Task: Add an event with the title Casual Lunch Break: Guided Meditation and Wellness Workshop, date '2024/04/25', time 8:50 AM to 10:50 AM, logged in from the account softage.3@softage.netand send the event invitation to softage.4@softage.net and softage.2@softage.net. Set a reminder for the event 30 minutes before
Action: Mouse moved to (122, 118)
Screenshot: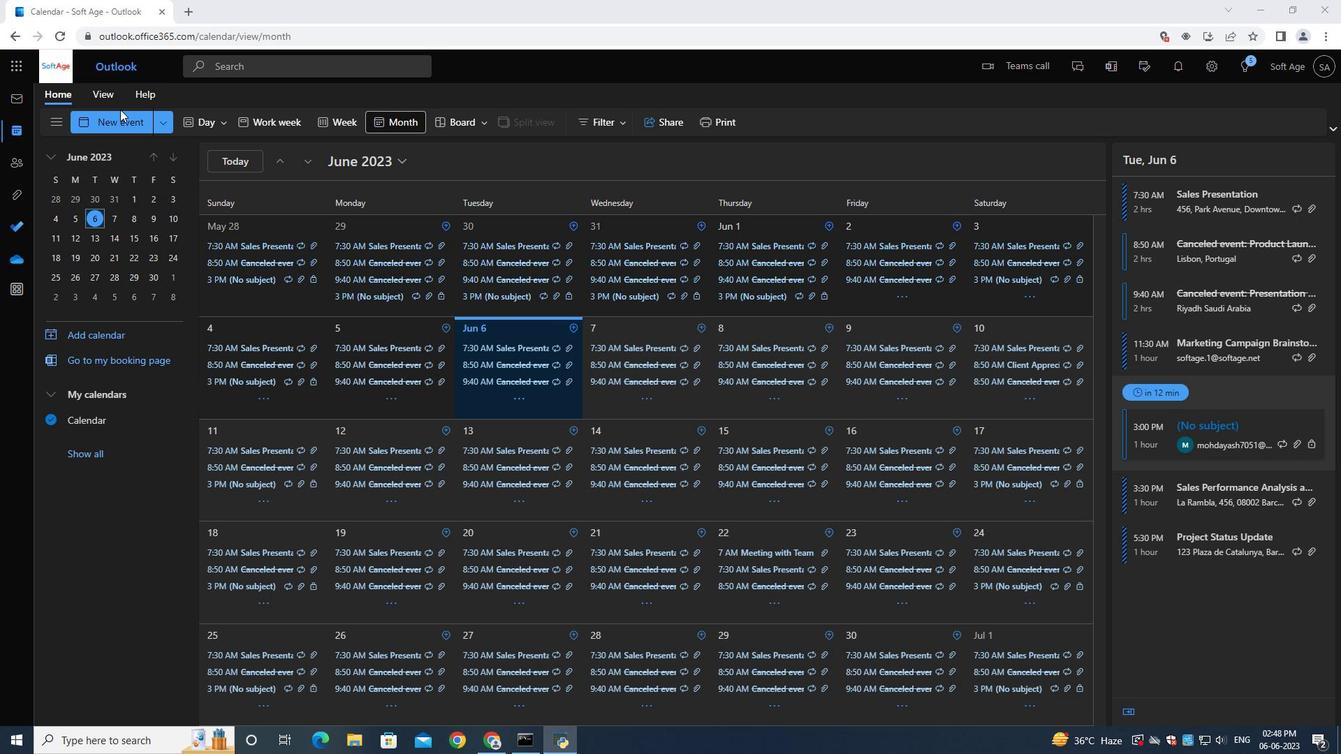 
Action: Mouse pressed left at (122, 118)
Screenshot: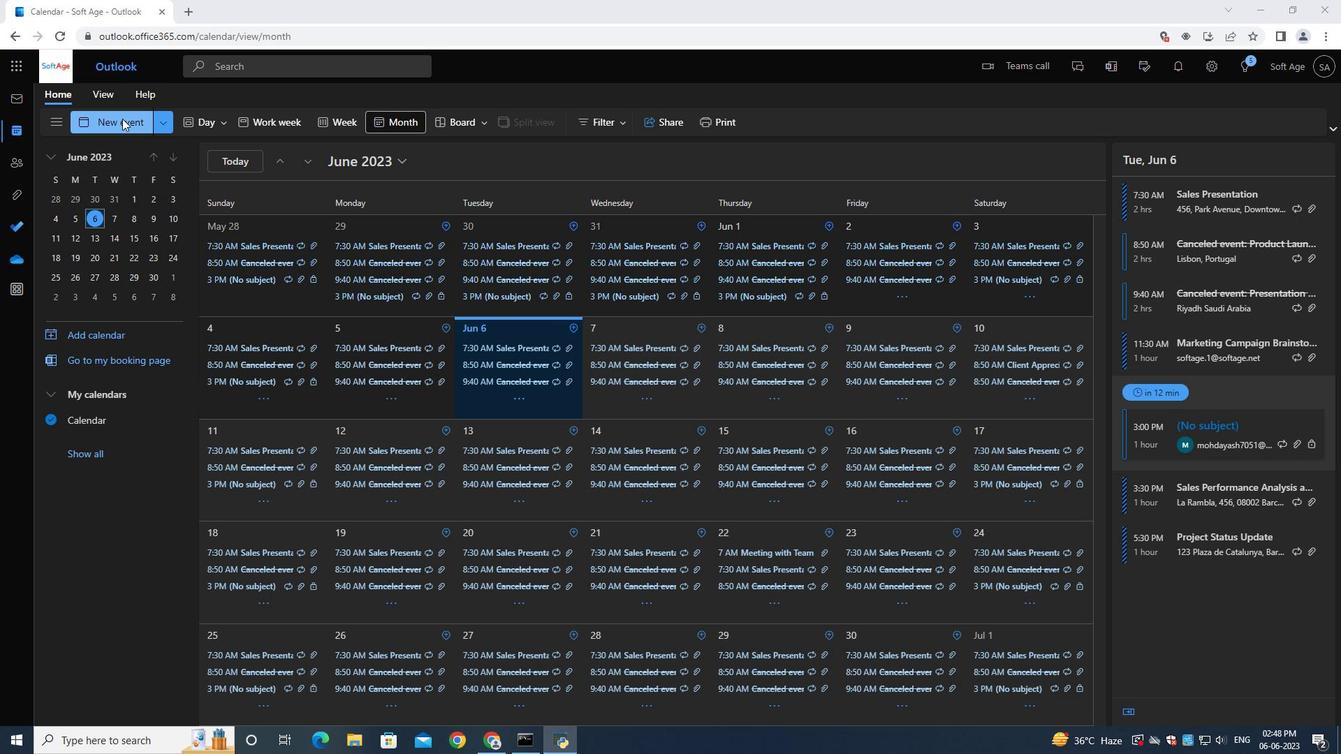 
Action: Mouse moved to (389, 219)
Screenshot: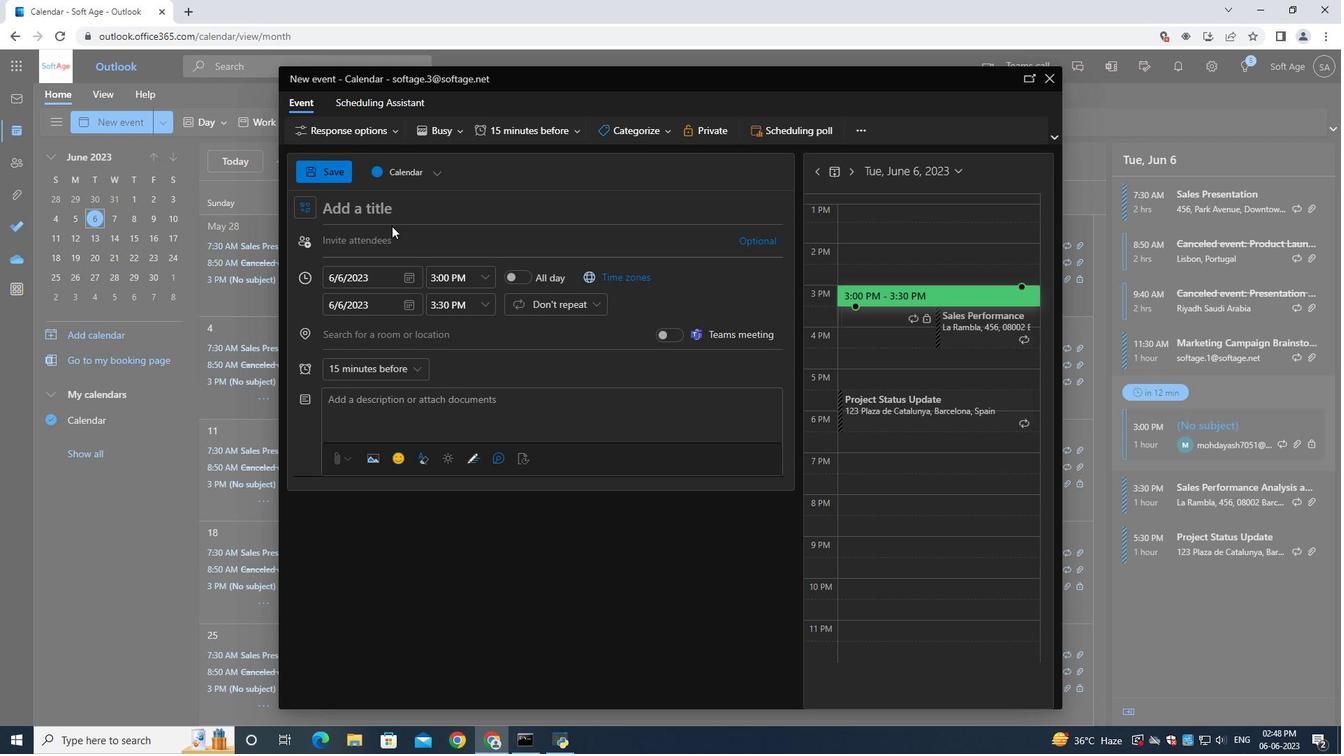 
Action: Mouse pressed left at (389, 219)
Screenshot: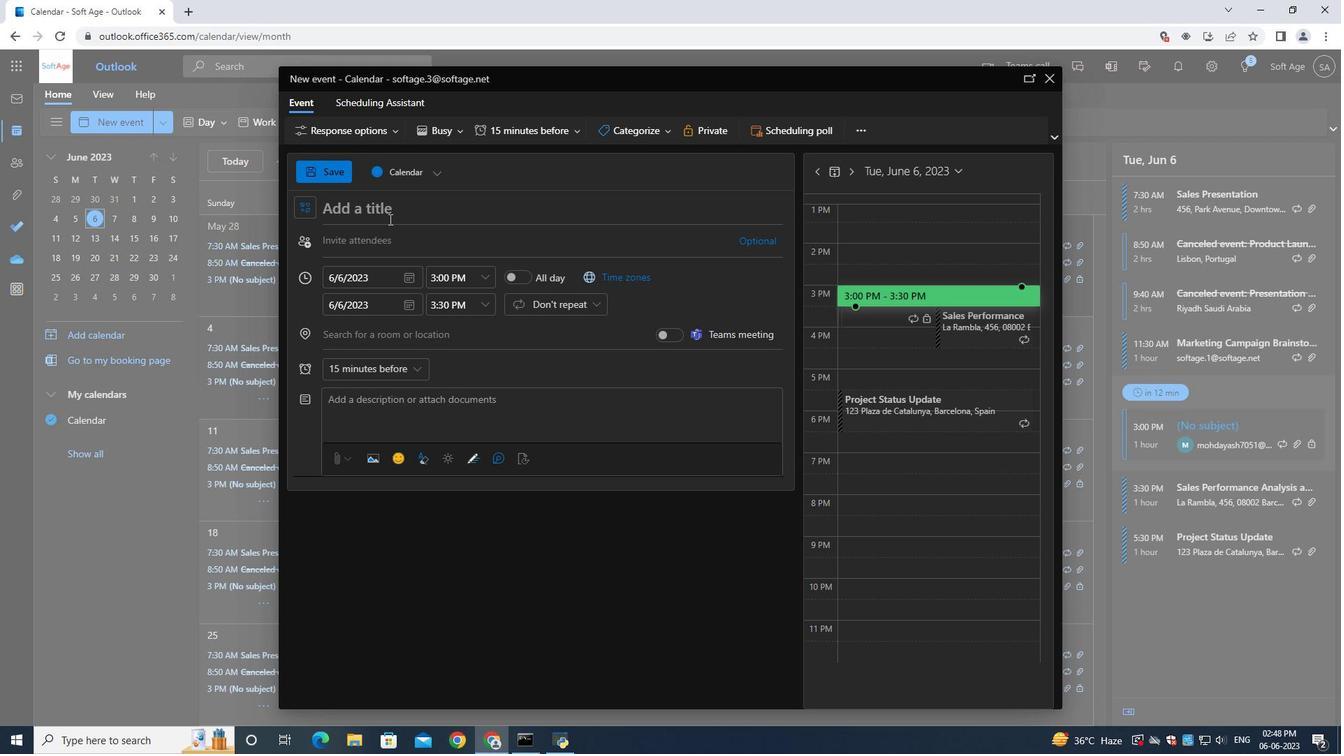 
Action: Mouse moved to (389, 219)
Screenshot: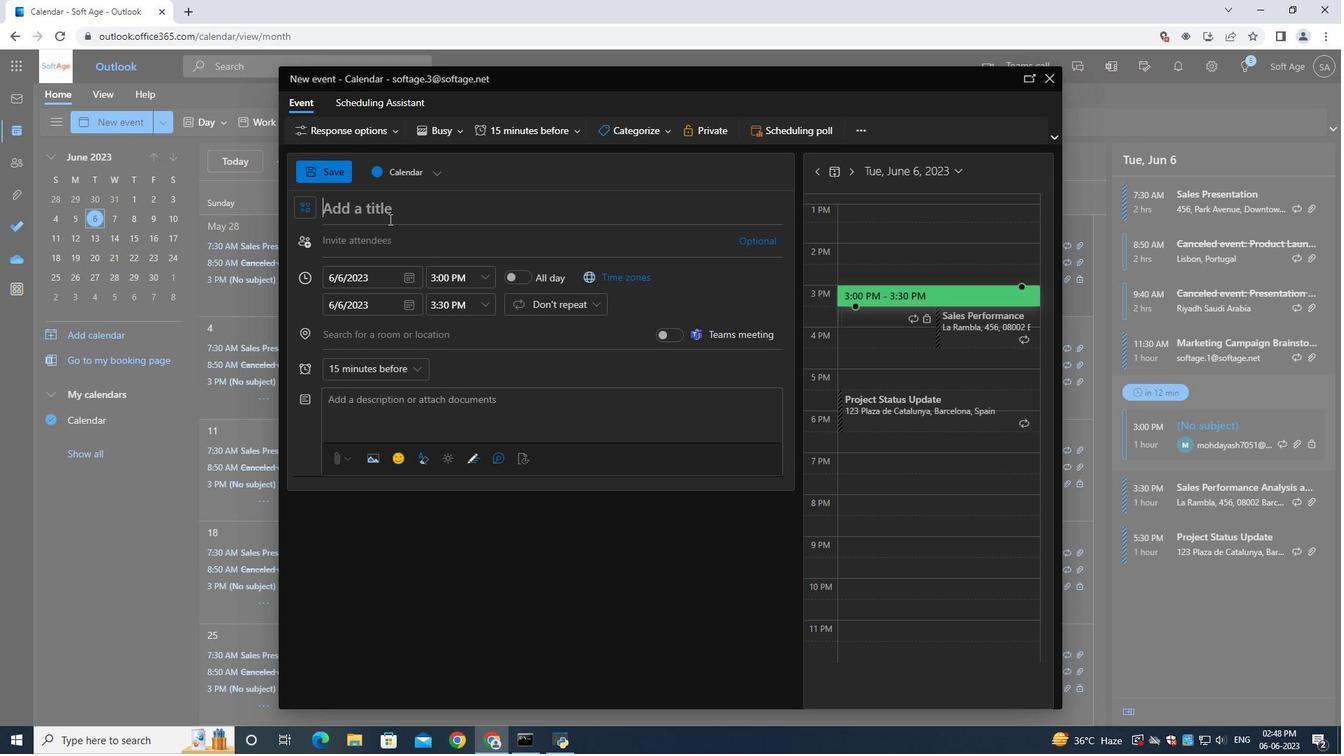 
Action: Key pressed <Key.shift><Key.shift>Casual<Key.space><Key.shift><Key.shift><Key.shift><Key.shift>Lunch<Key.space><Key.shift><Key.shift><Key.shift><Key.shift><Key.shift><Key.shift><Key.shift>Break<Key.shift_r>:<Key.space><Key.shift>Guided<Key.space><Key.shift>Meditation<Key.space>and<Key.space><Key.shift>Wellness<Key.space><Key.shift>Workshop
Screenshot: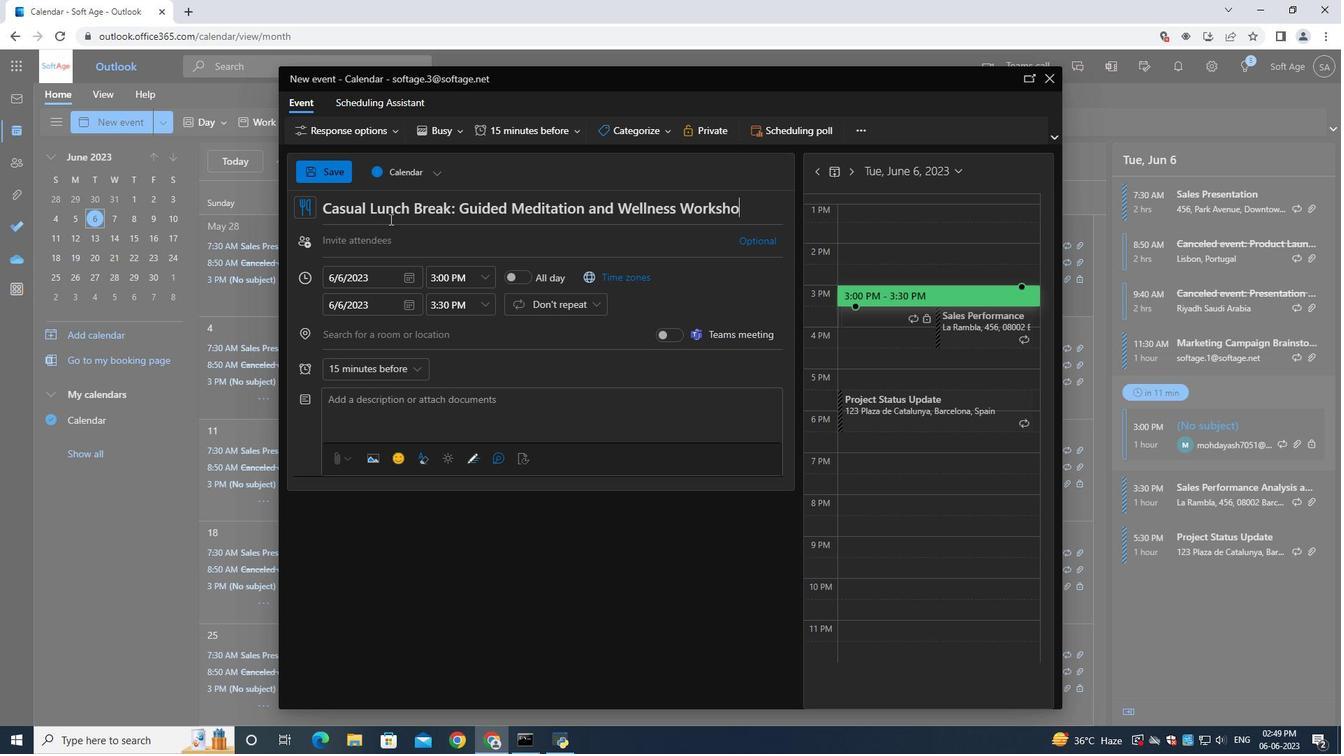 
Action: Mouse moved to (409, 280)
Screenshot: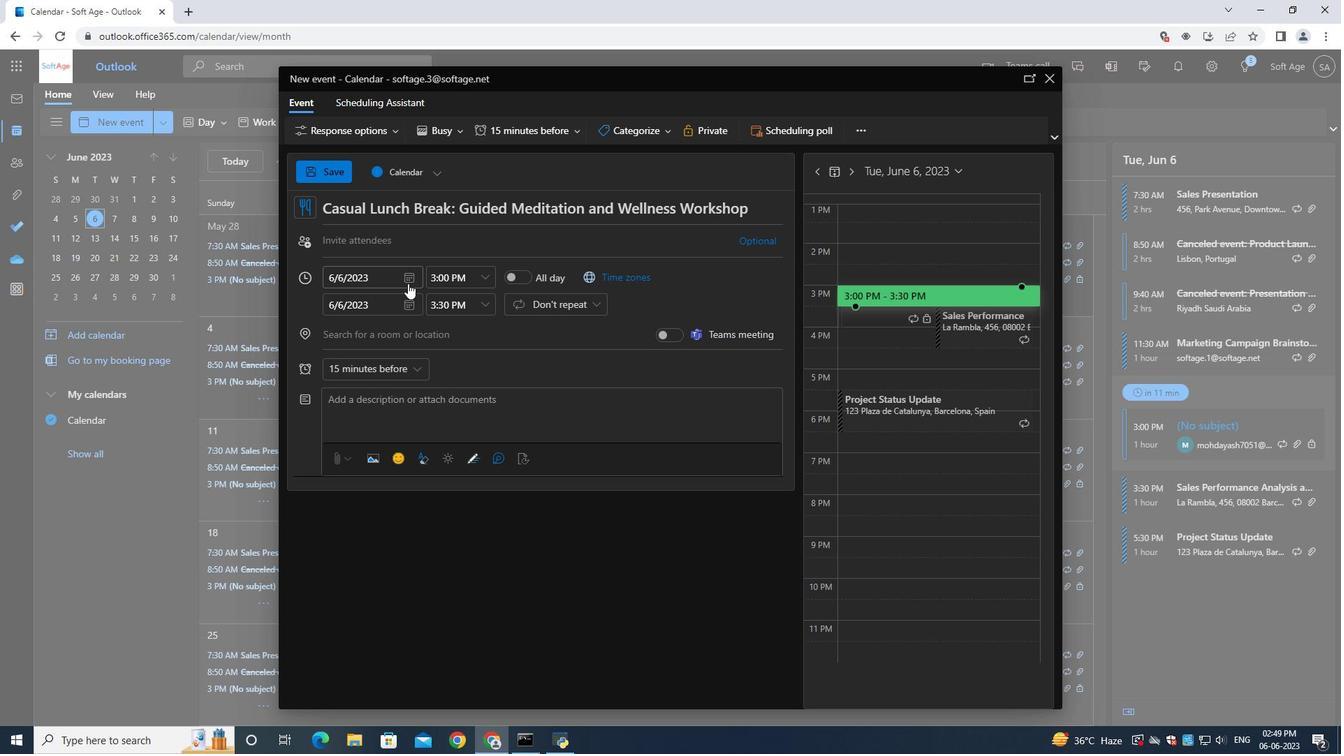 
Action: Mouse pressed left at (409, 280)
Screenshot: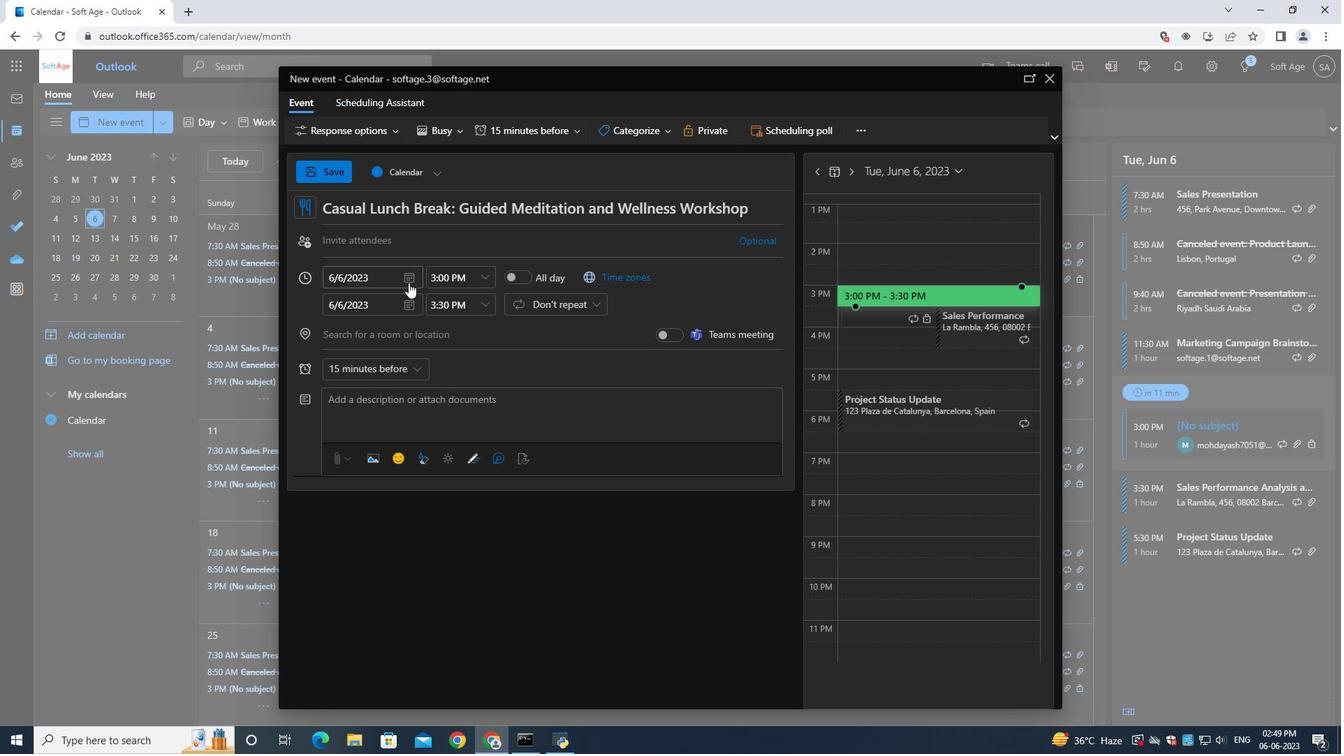 
Action: Mouse moved to (452, 309)
Screenshot: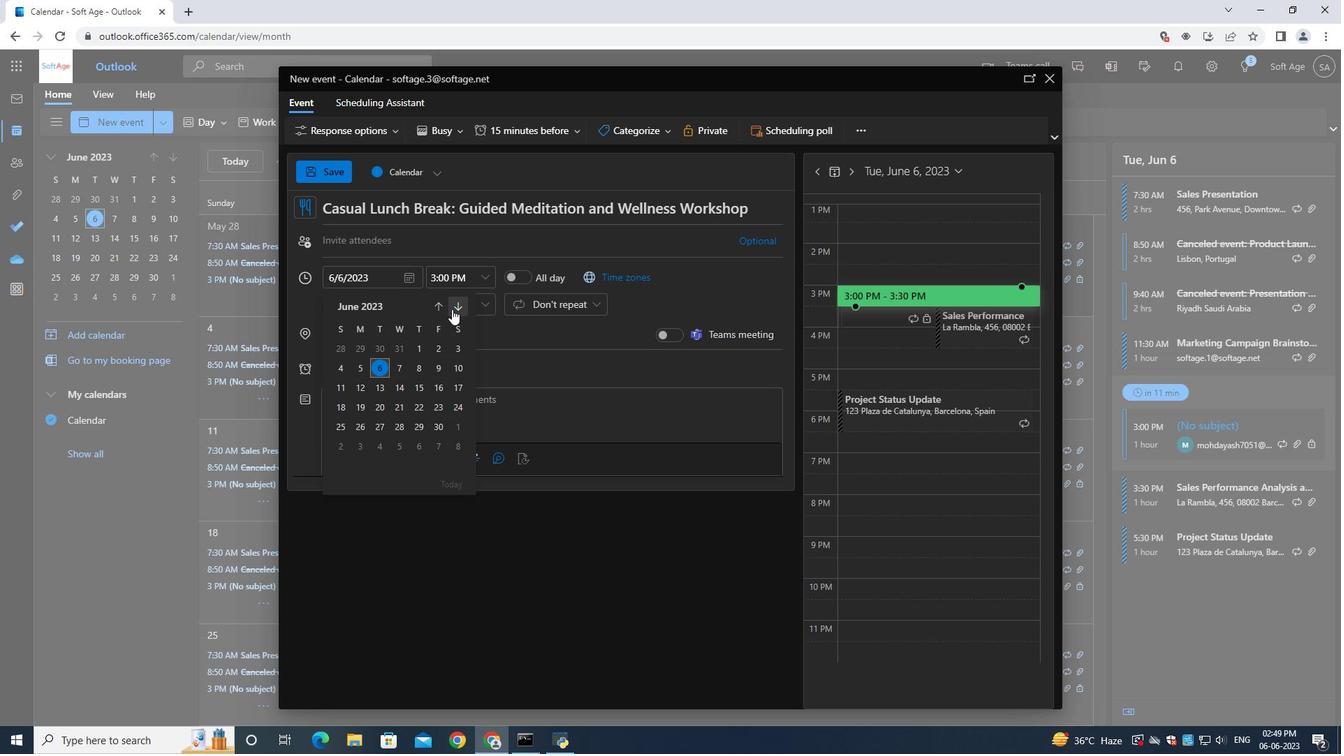 
Action: Mouse pressed left at (452, 309)
Screenshot: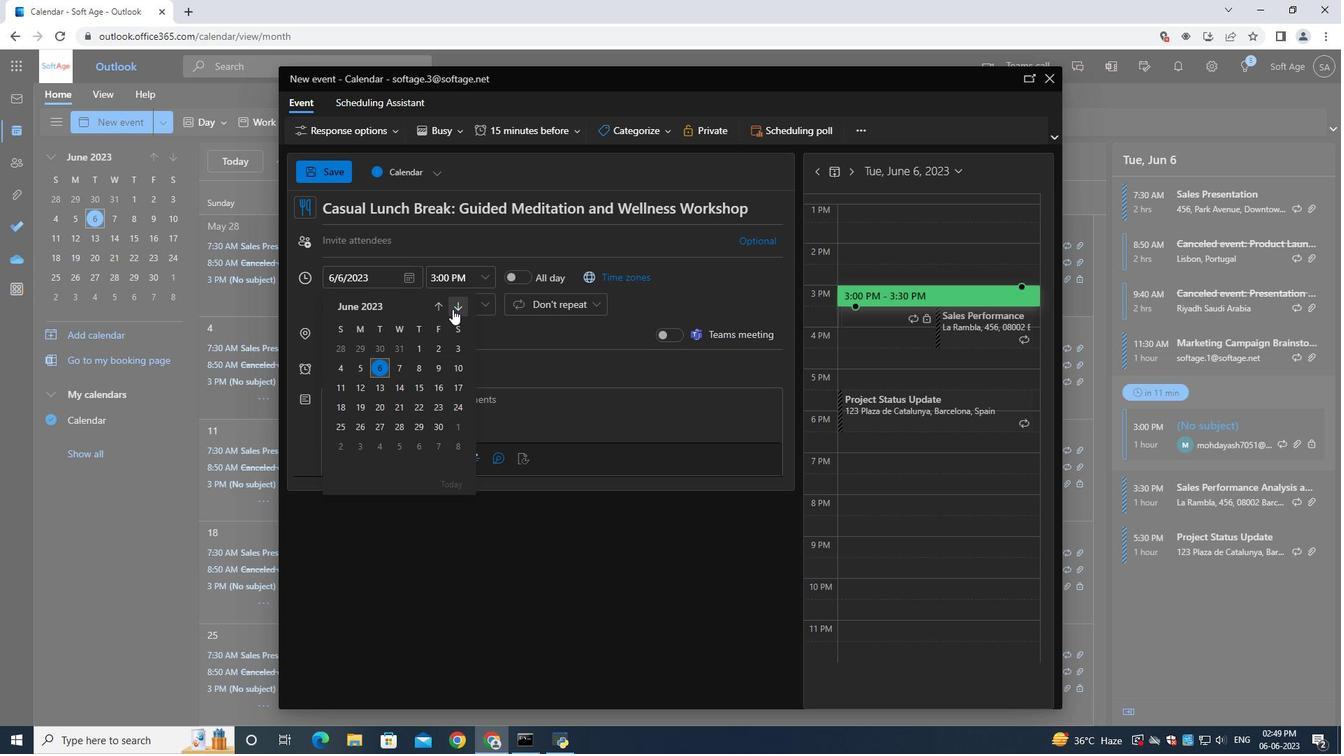 
Action: Mouse pressed left at (452, 309)
Screenshot: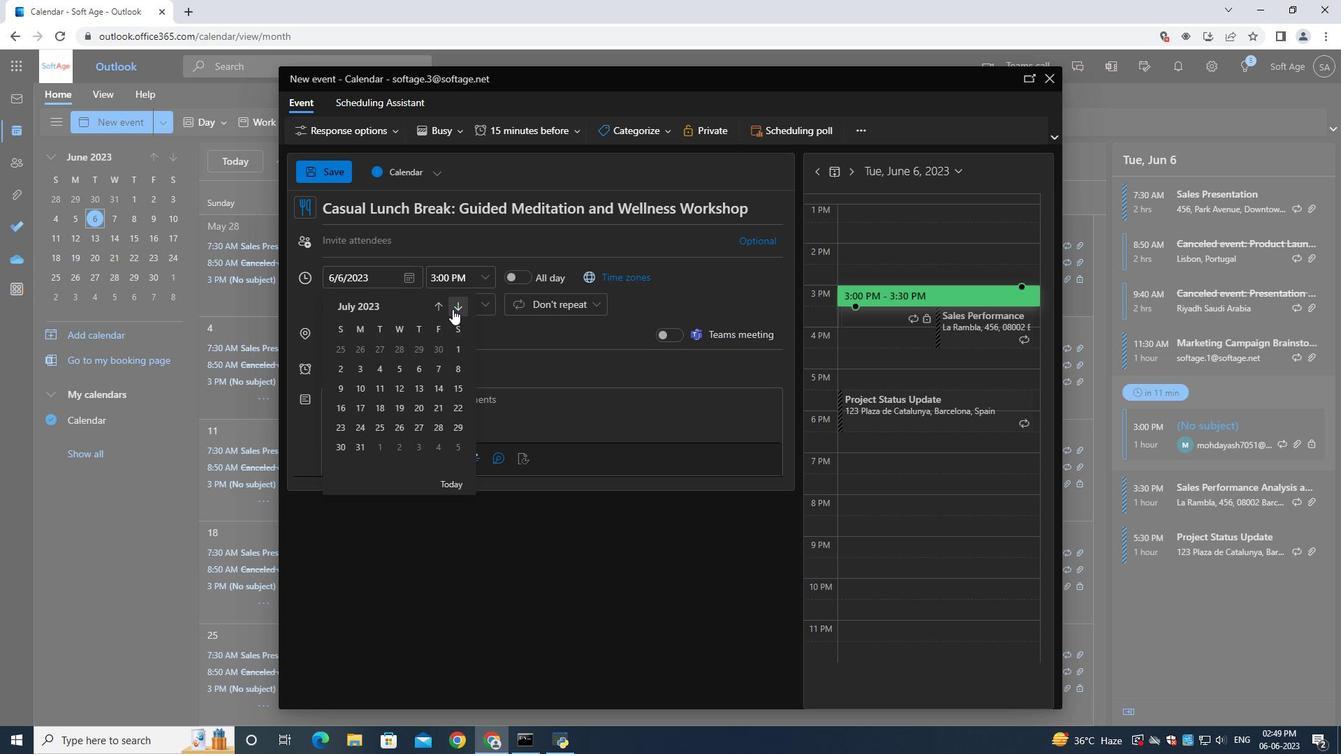 
Action: Mouse pressed left at (452, 309)
Screenshot: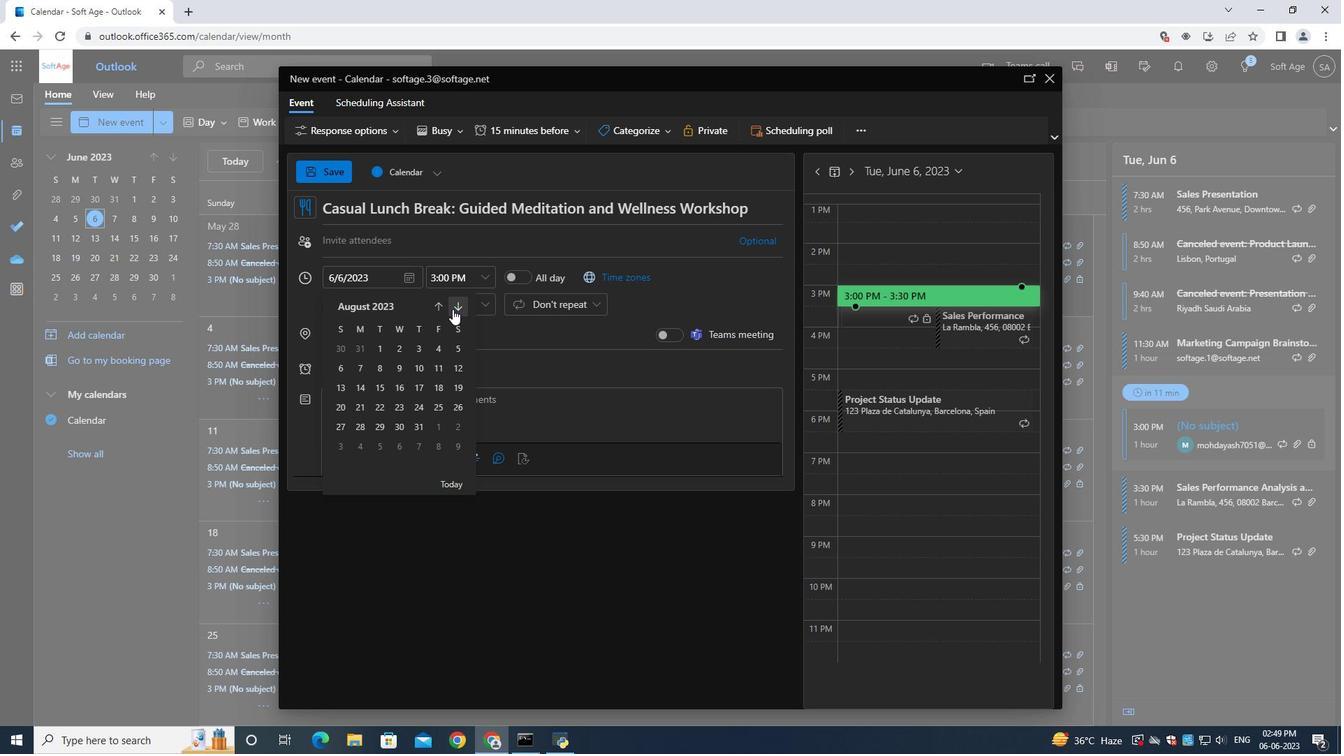 
Action: Mouse pressed left at (452, 309)
Screenshot: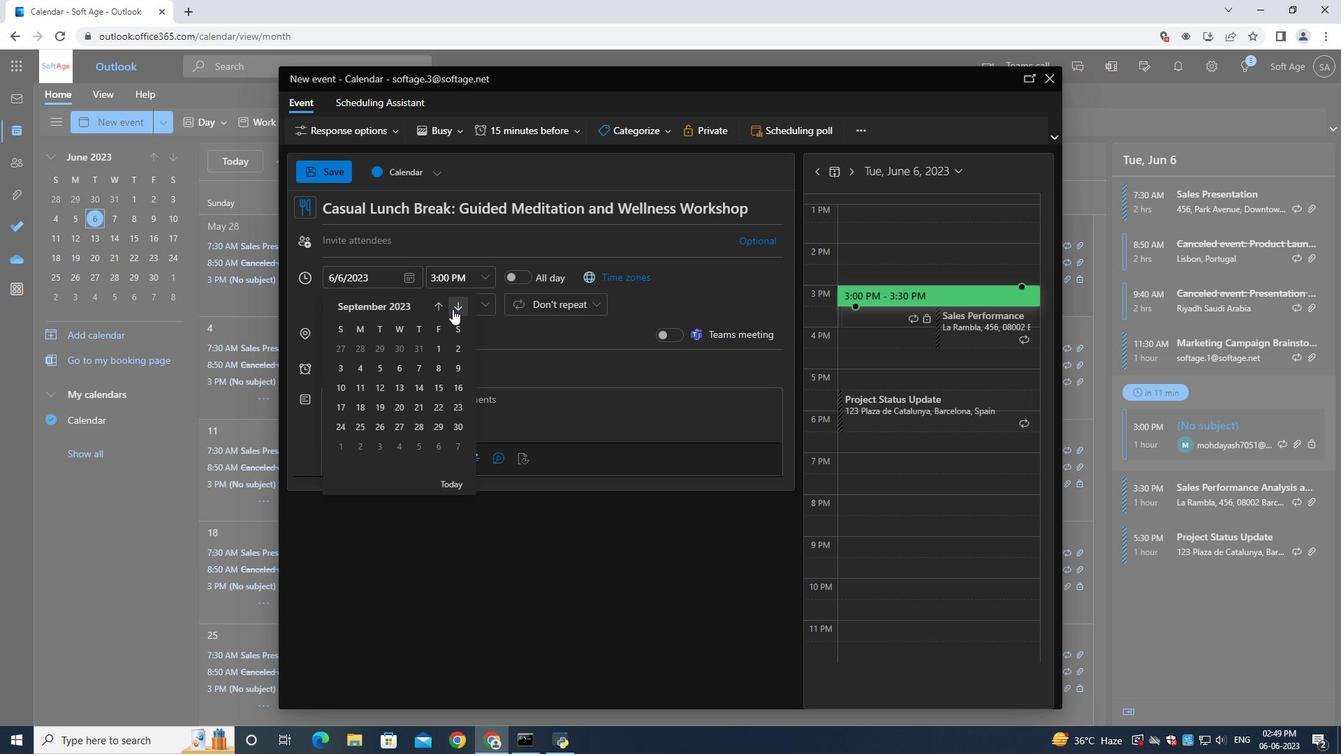 
Action: Mouse pressed left at (452, 309)
Screenshot: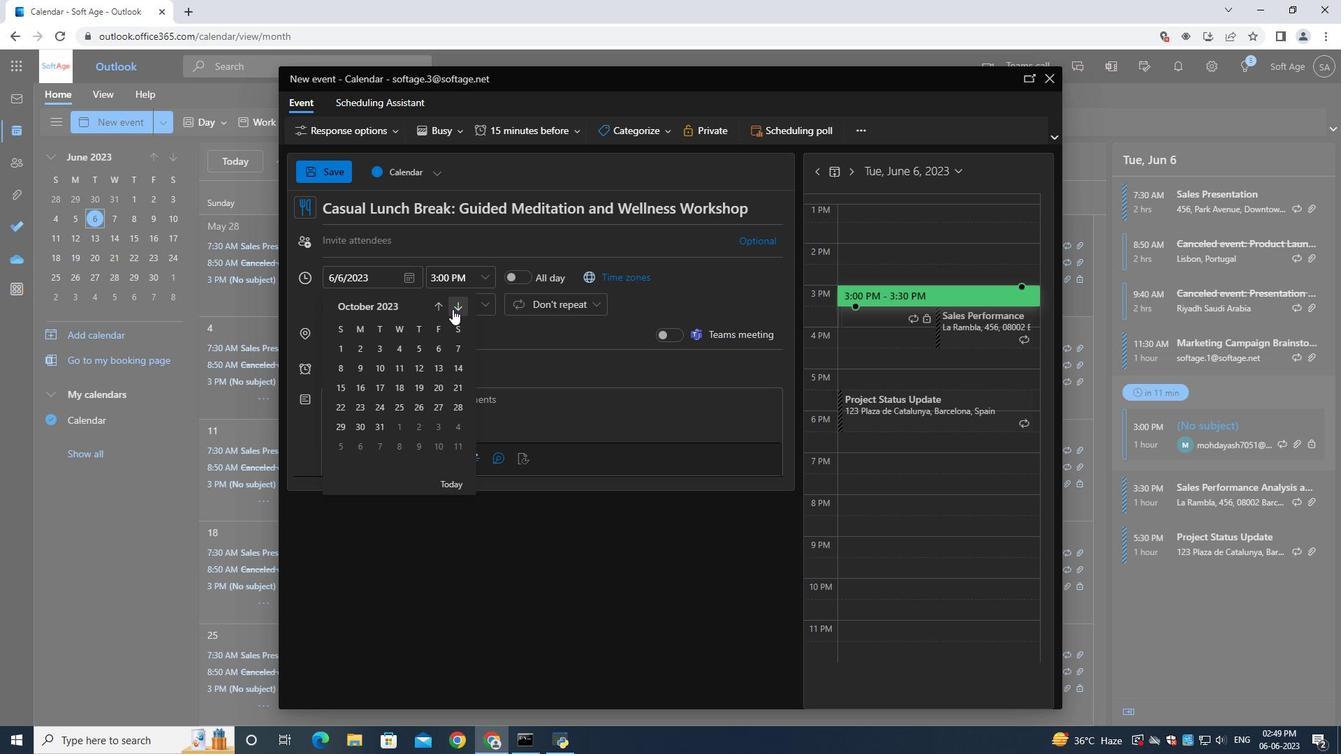 
Action: Mouse pressed left at (452, 309)
Screenshot: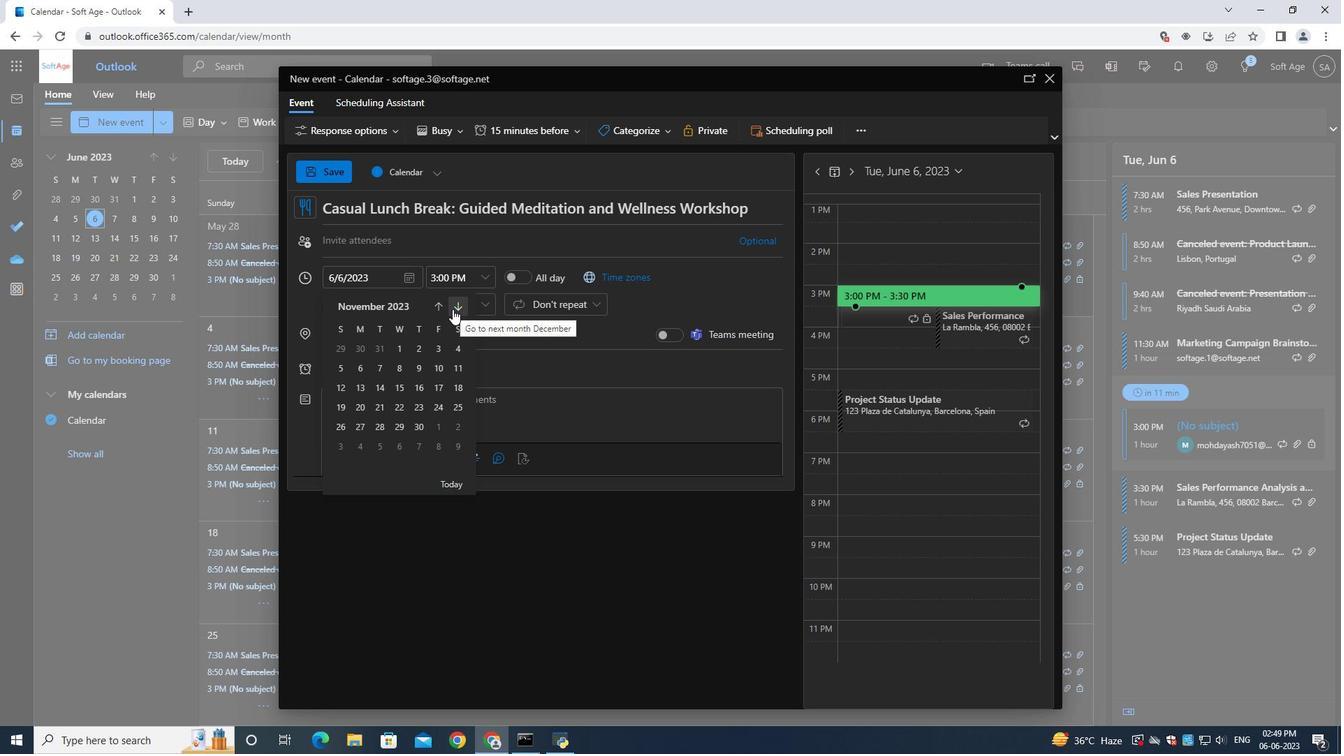 
Action: Mouse pressed left at (452, 309)
Screenshot: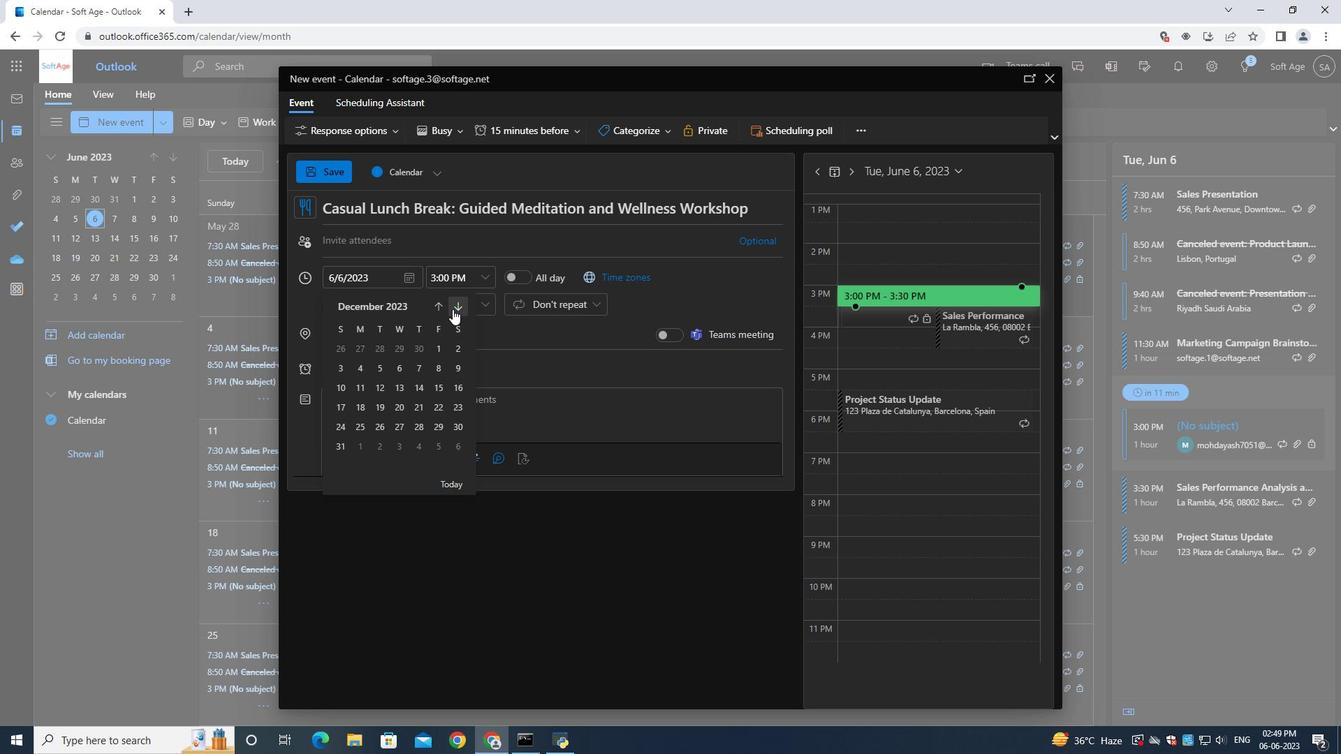 
Action: Mouse pressed left at (452, 309)
Screenshot: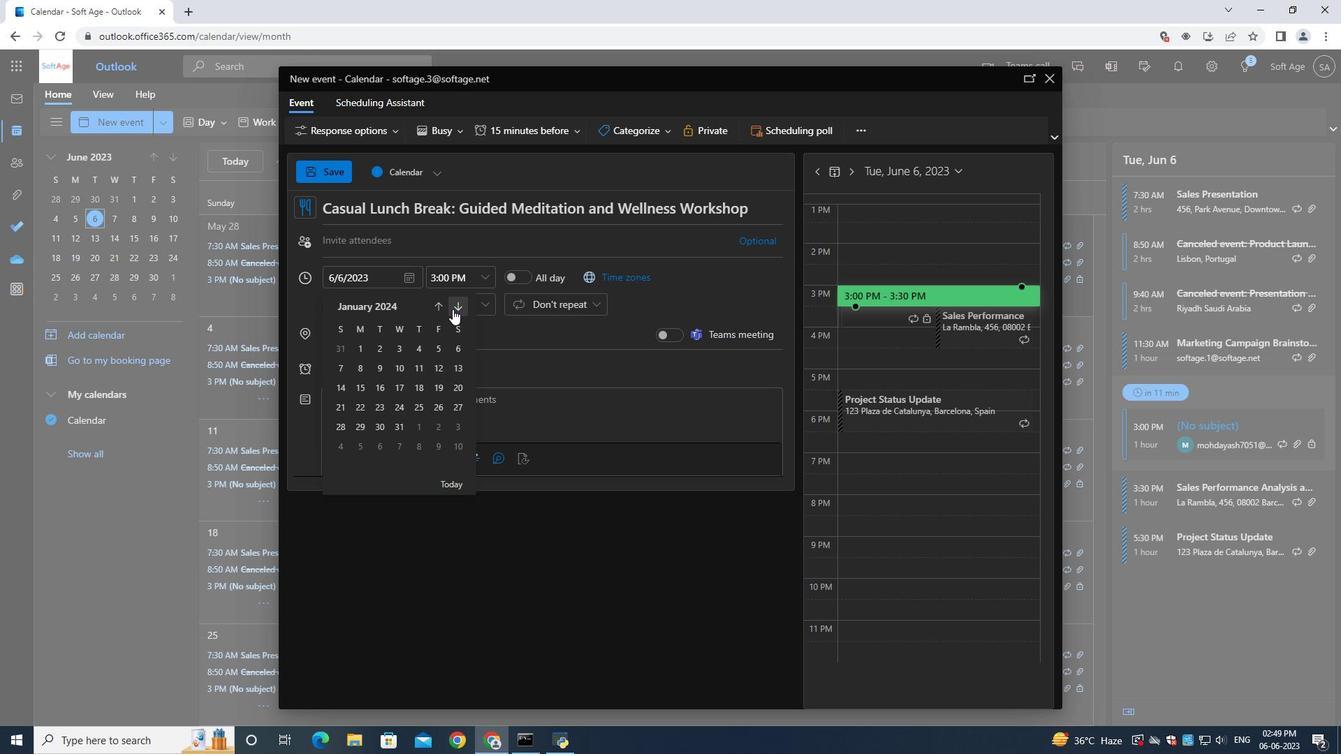 
Action: Mouse pressed left at (452, 309)
Screenshot: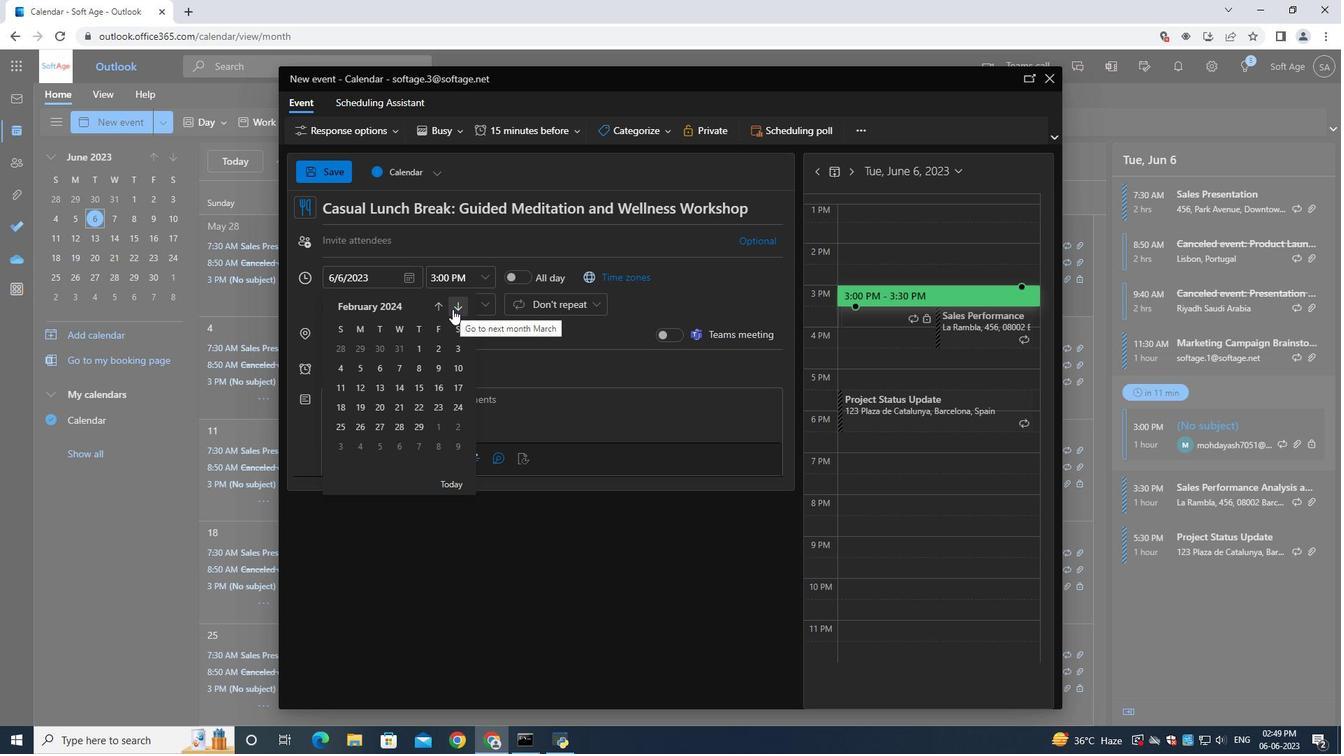 
Action: Mouse pressed left at (452, 309)
Screenshot: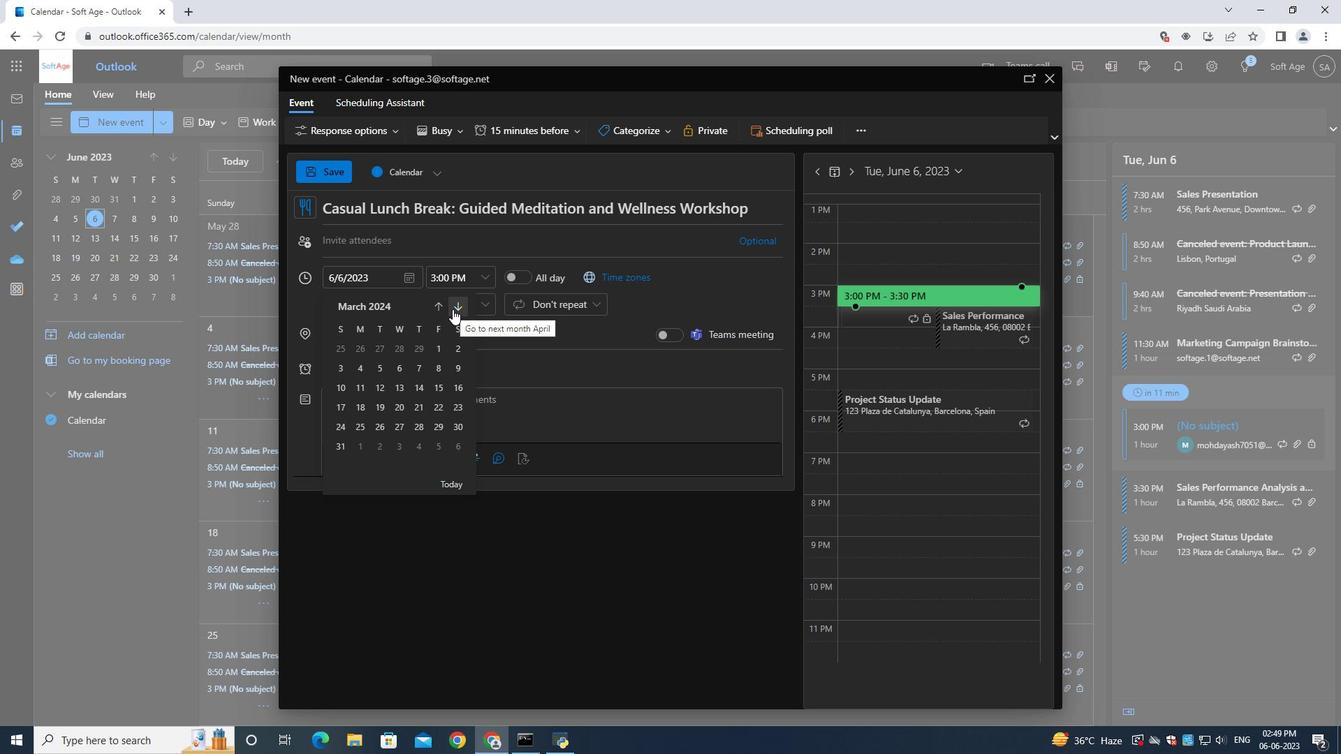 
Action: Mouse moved to (419, 409)
Screenshot: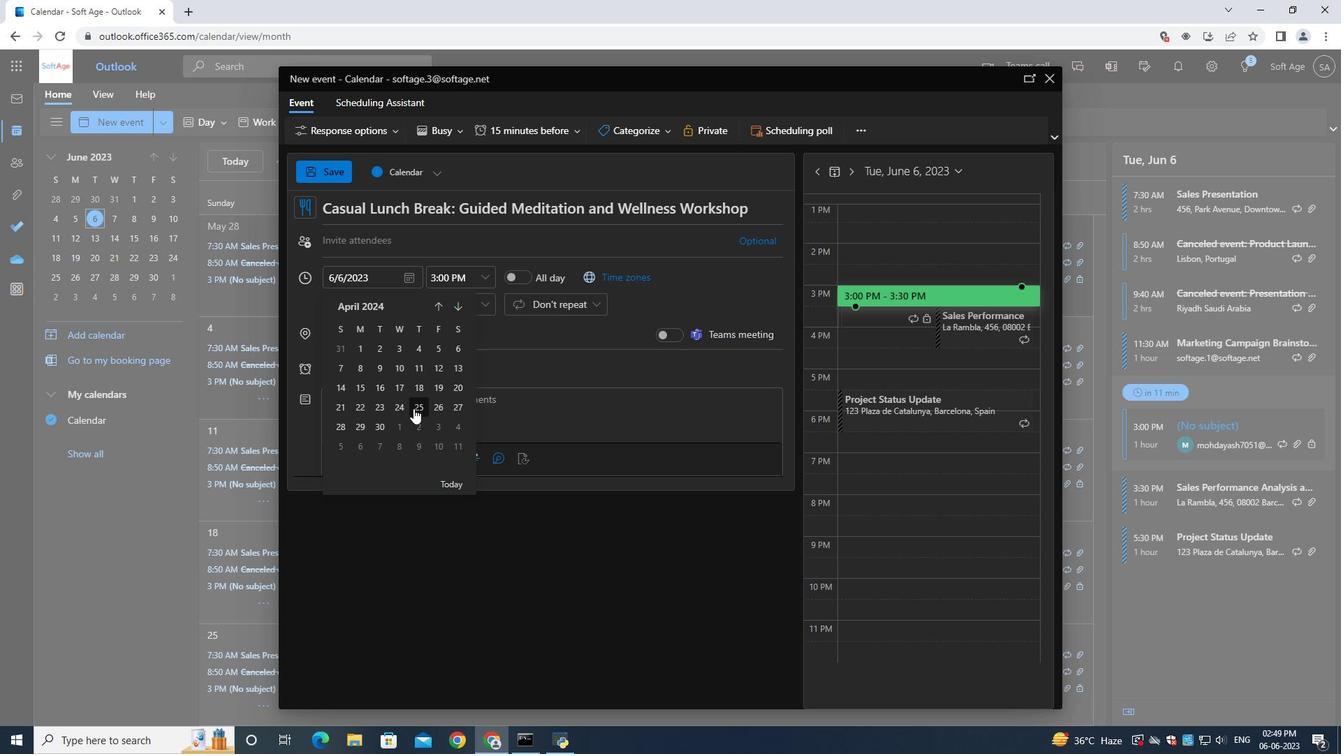
Action: Mouse pressed left at (419, 409)
Screenshot: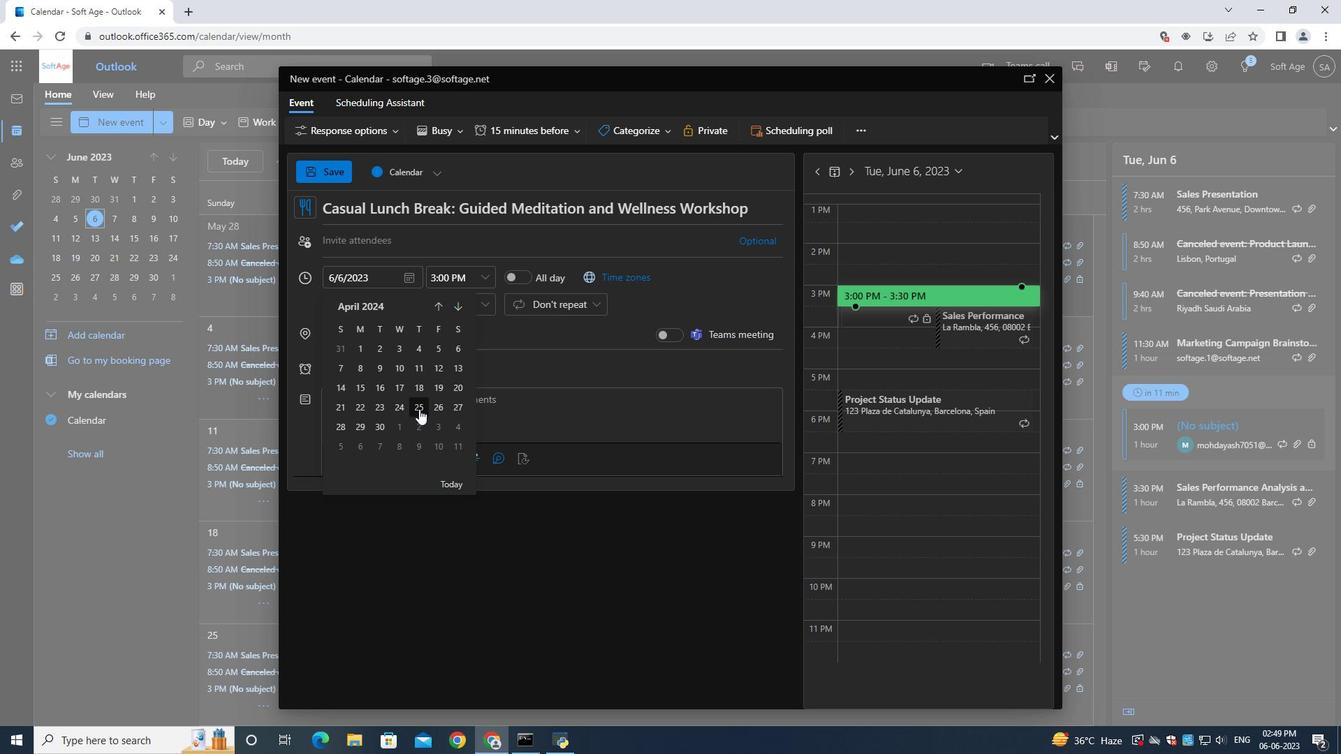 
Action: Mouse moved to (455, 281)
Screenshot: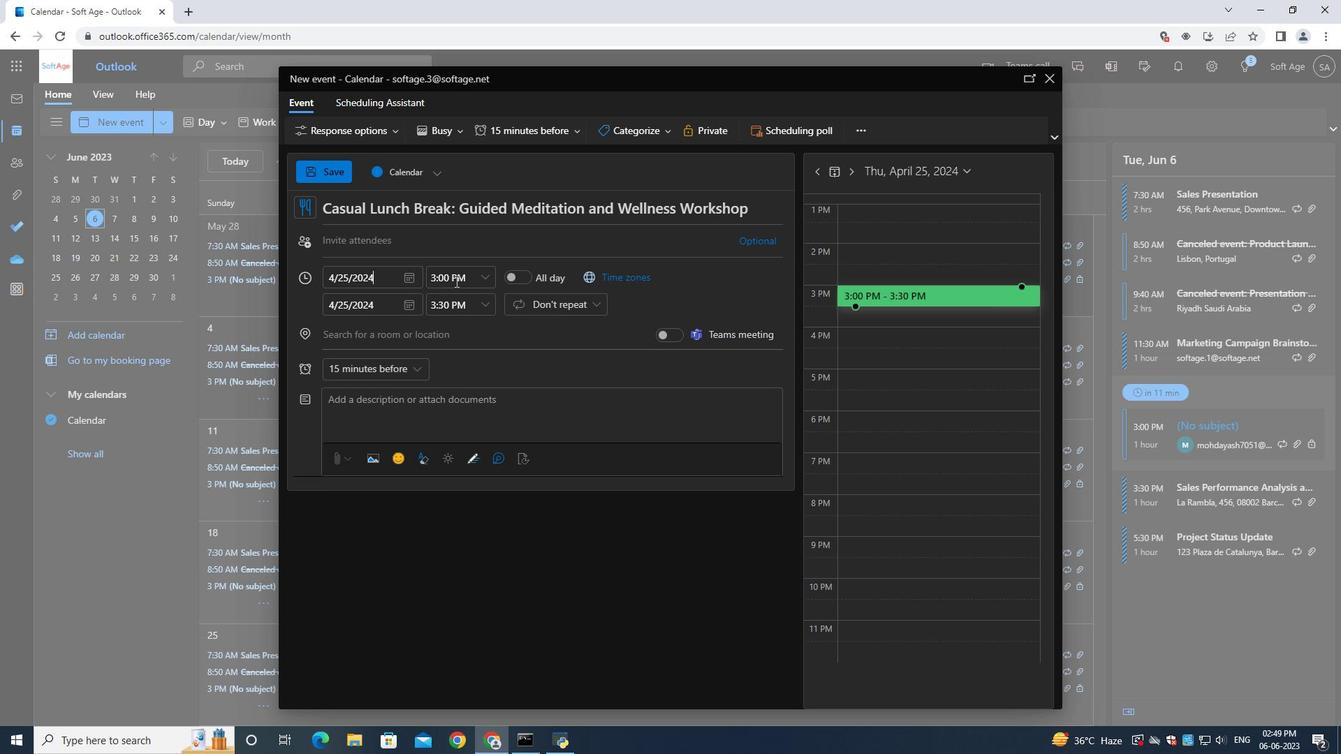
Action: Mouse pressed left at (455, 281)
Screenshot: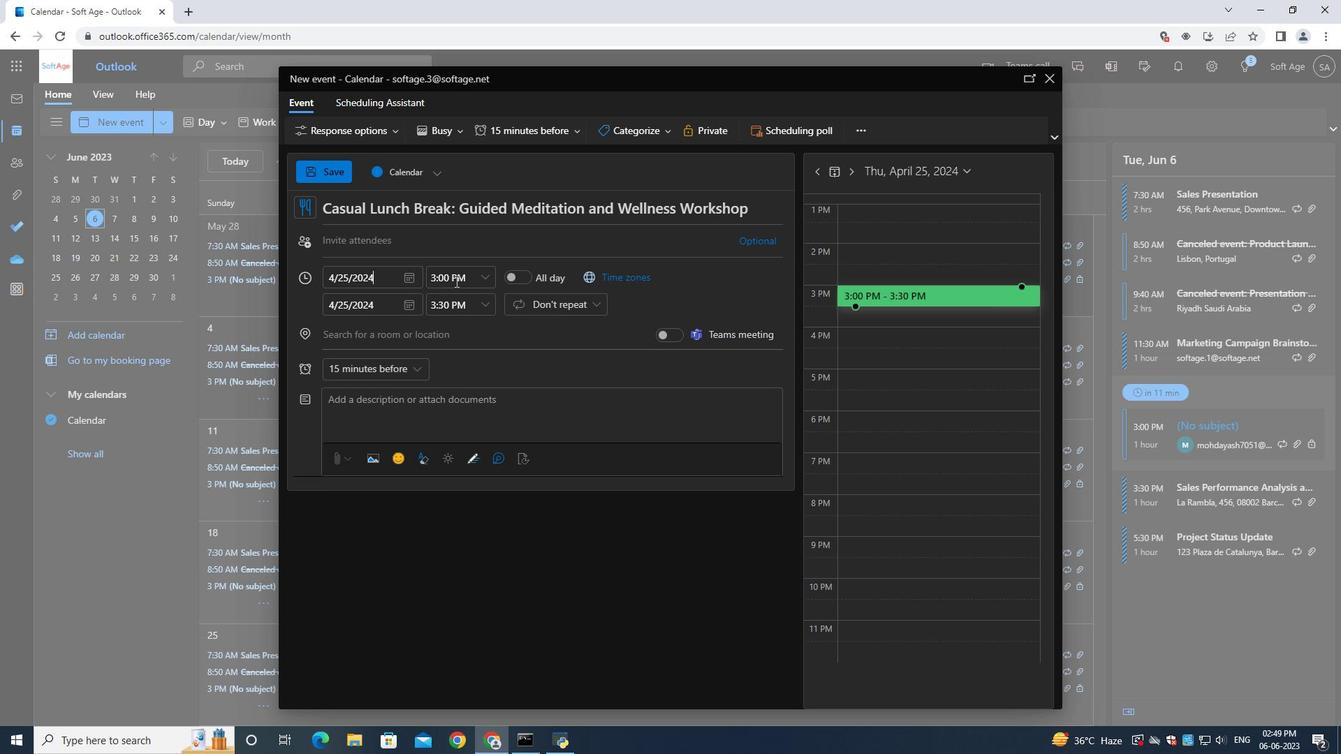
Action: Mouse moved to (461, 281)
Screenshot: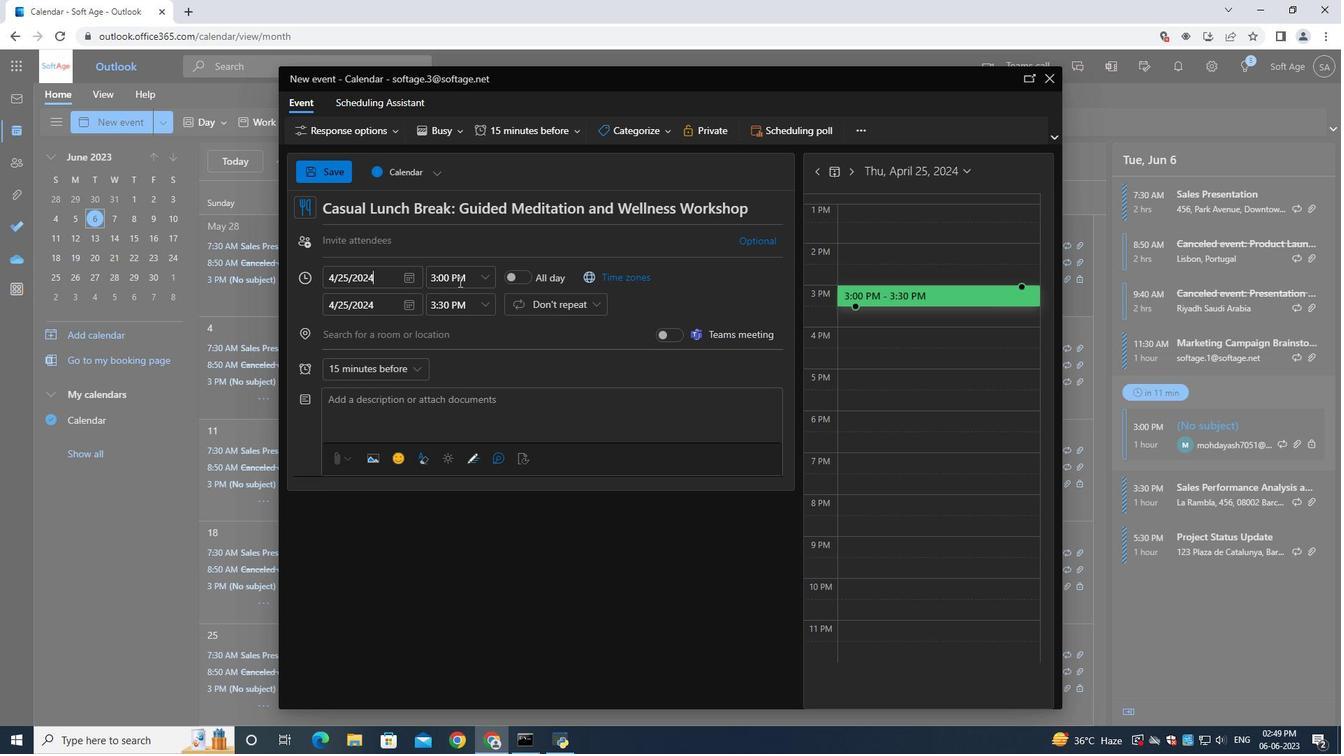 
Action: Mouse pressed left at (461, 281)
Screenshot: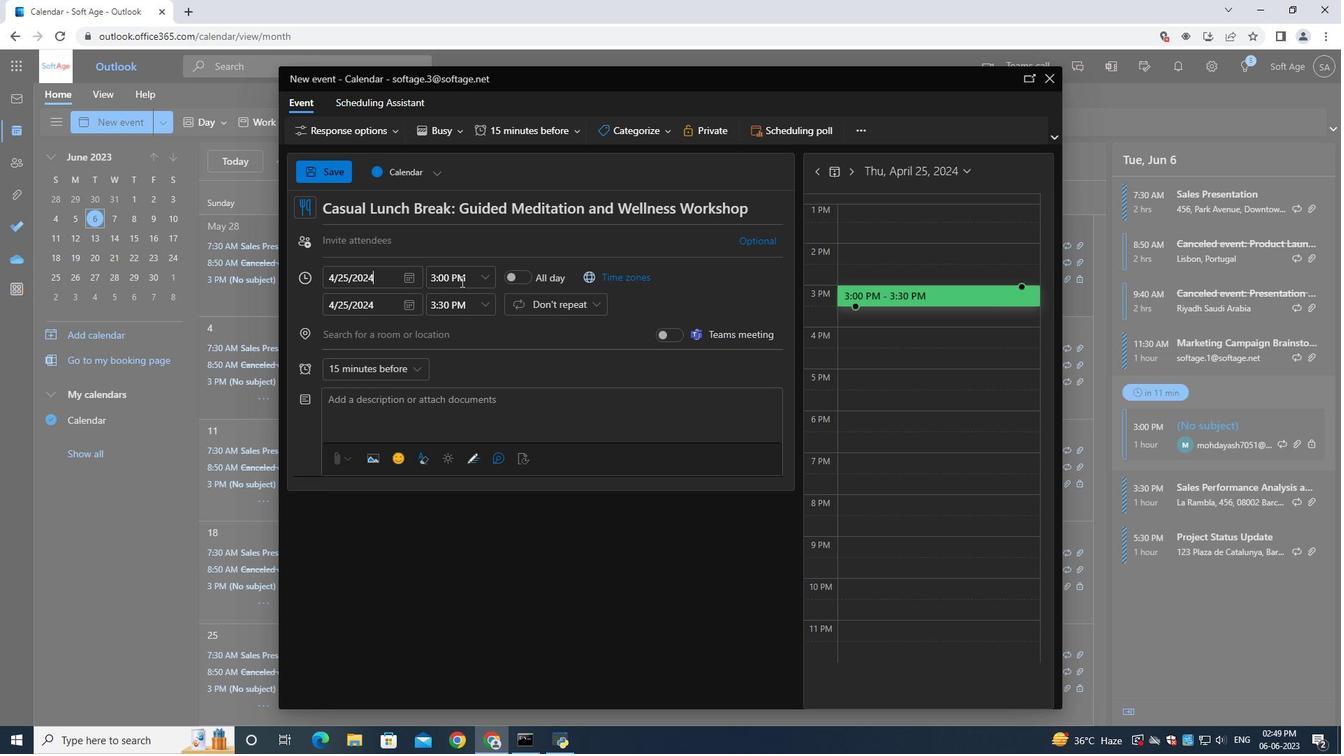 
Action: Mouse moved to (461, 280)
Screenshot: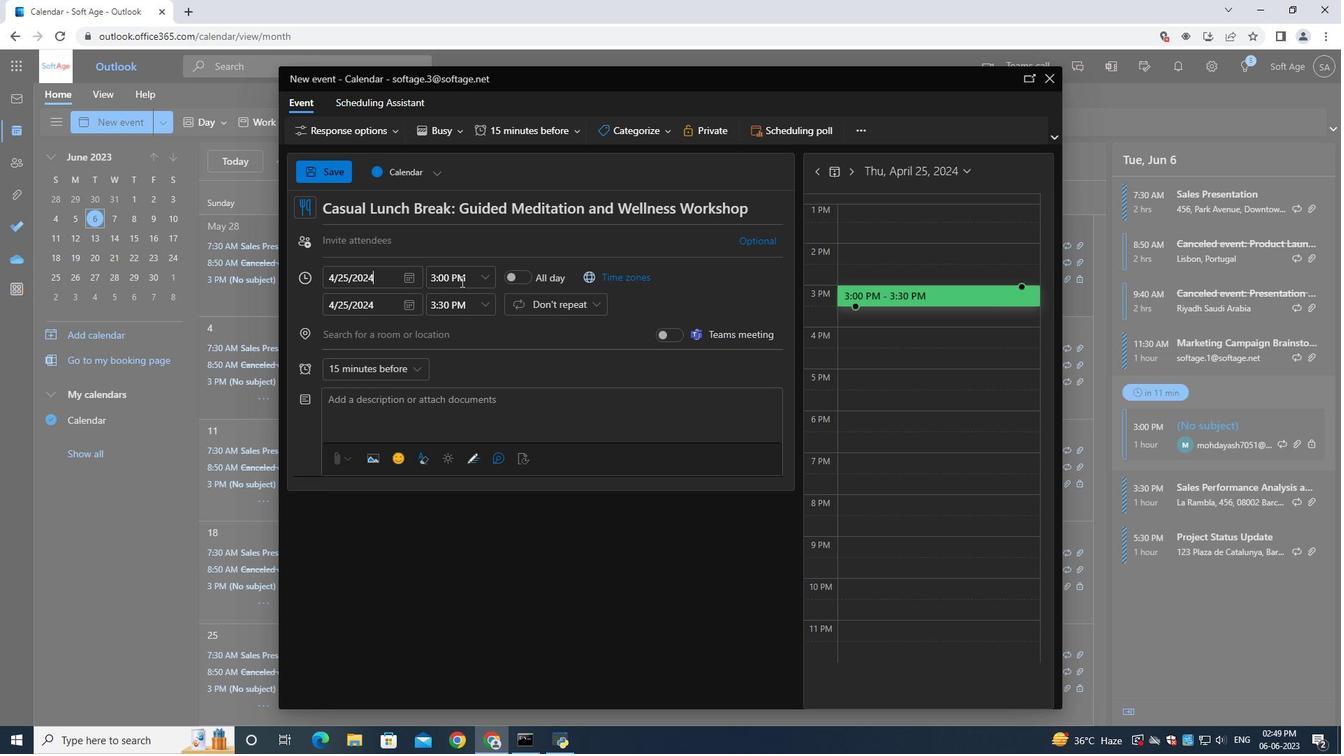 
Action: Mouse pressed left at (461, 280)
Screenshot: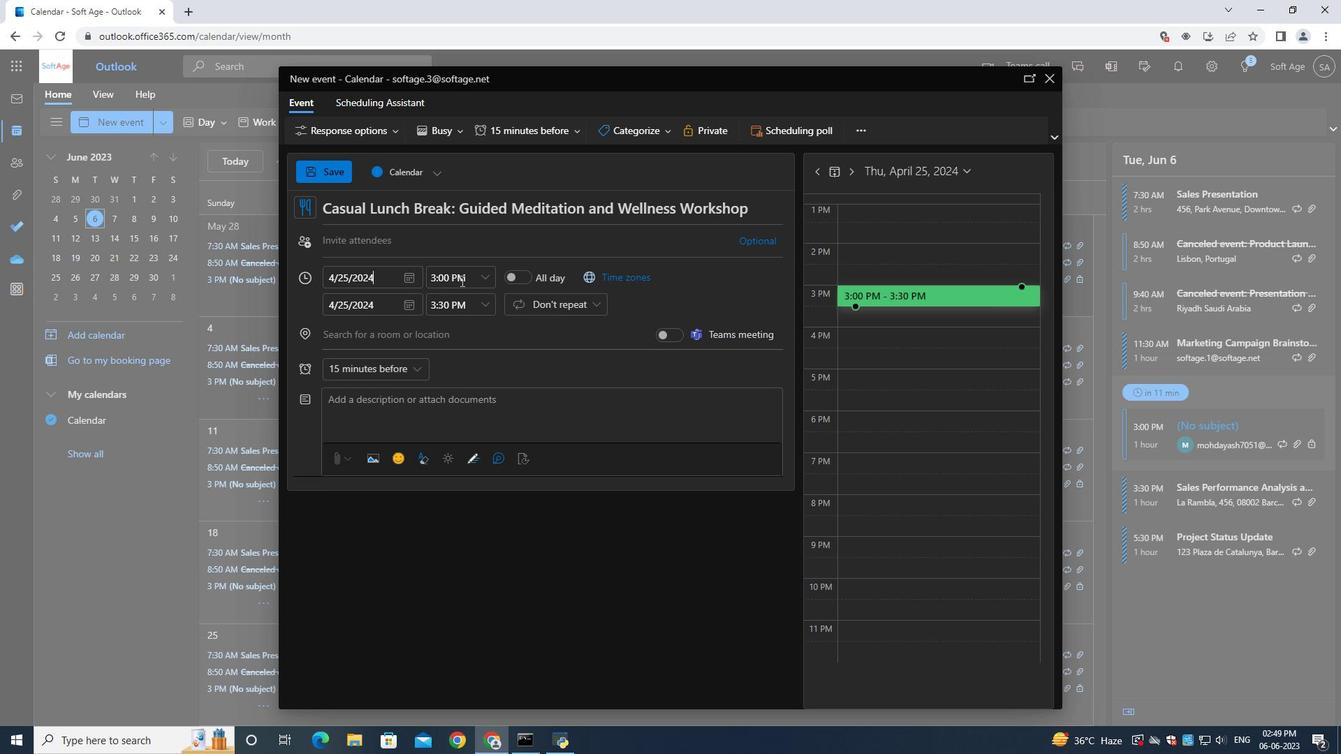 
Action: Mouse pressed left at (461, 280)
Screenshot: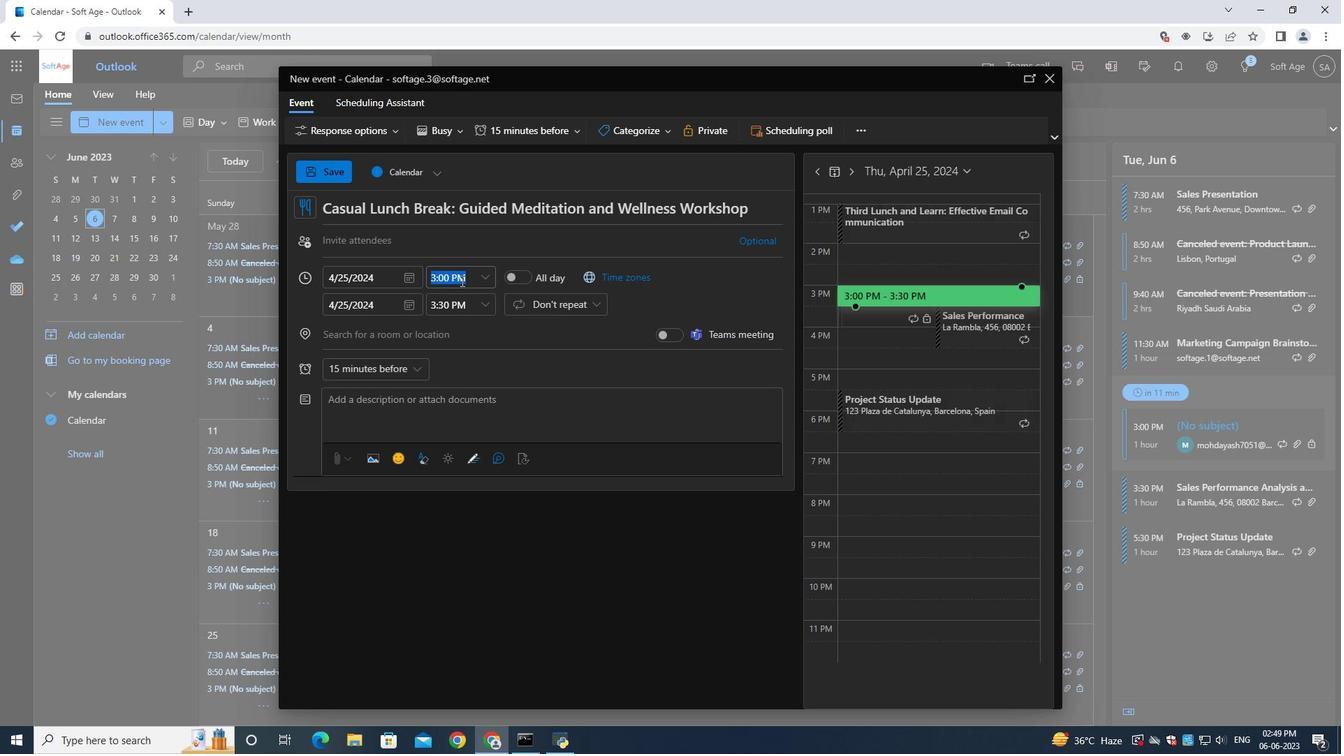
Action: Key pressed 8<Key.shift_r>:50<Key.shift>AM
Screenshot: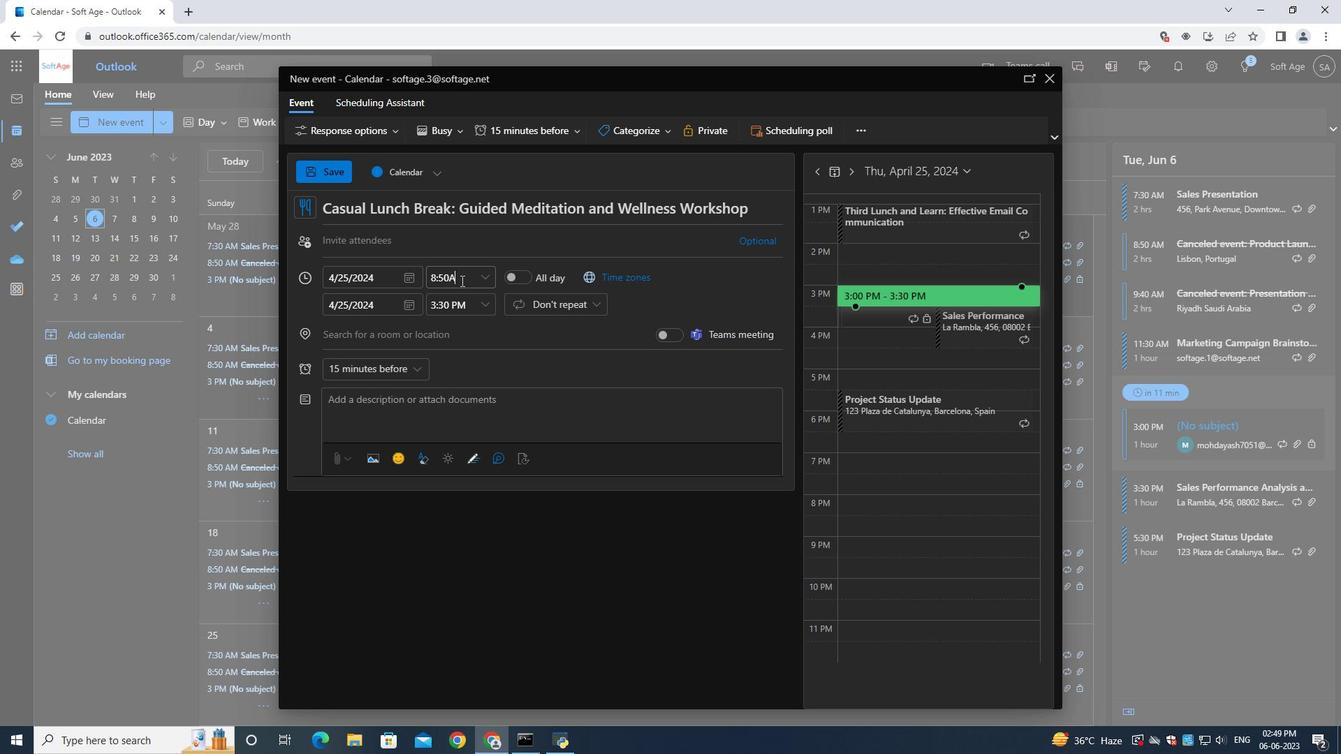 
Action: Mouse moved to (444, 302)
Screenshot: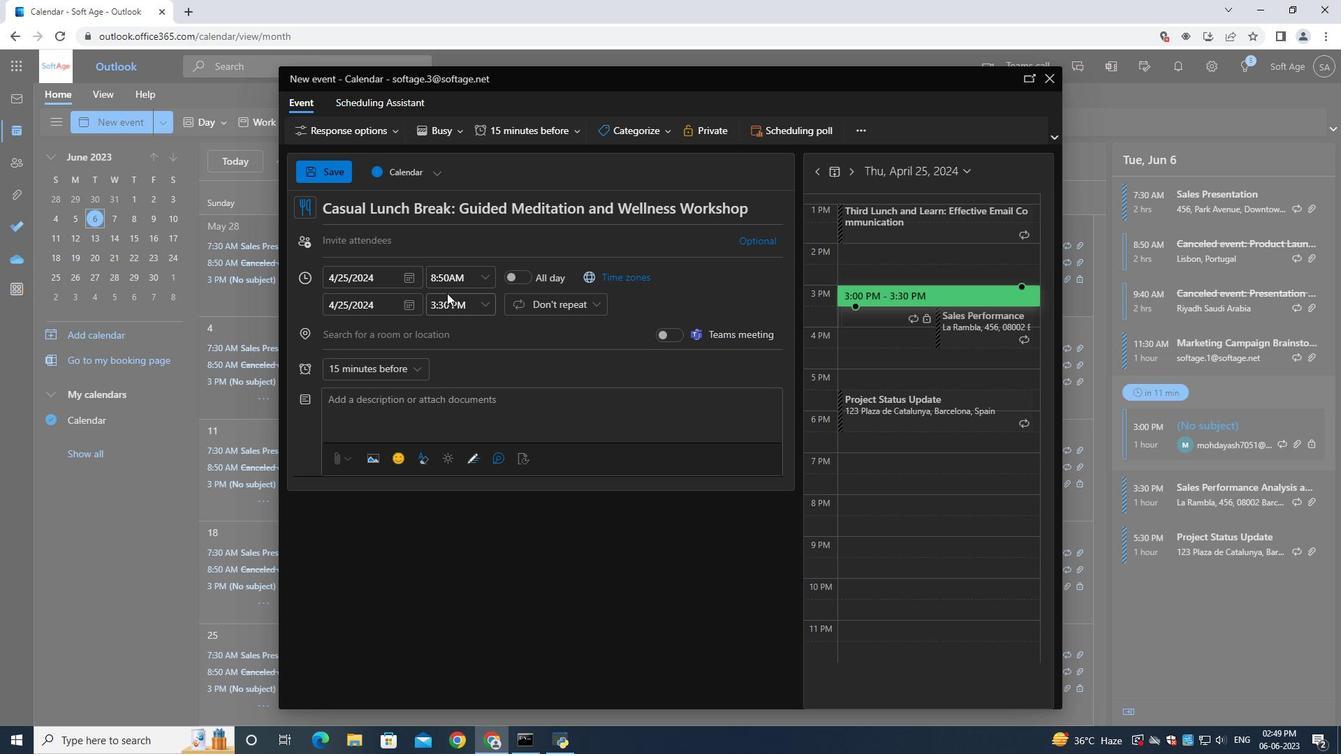 
Action: Mouse pressed left at (444, 302)
Screenshot: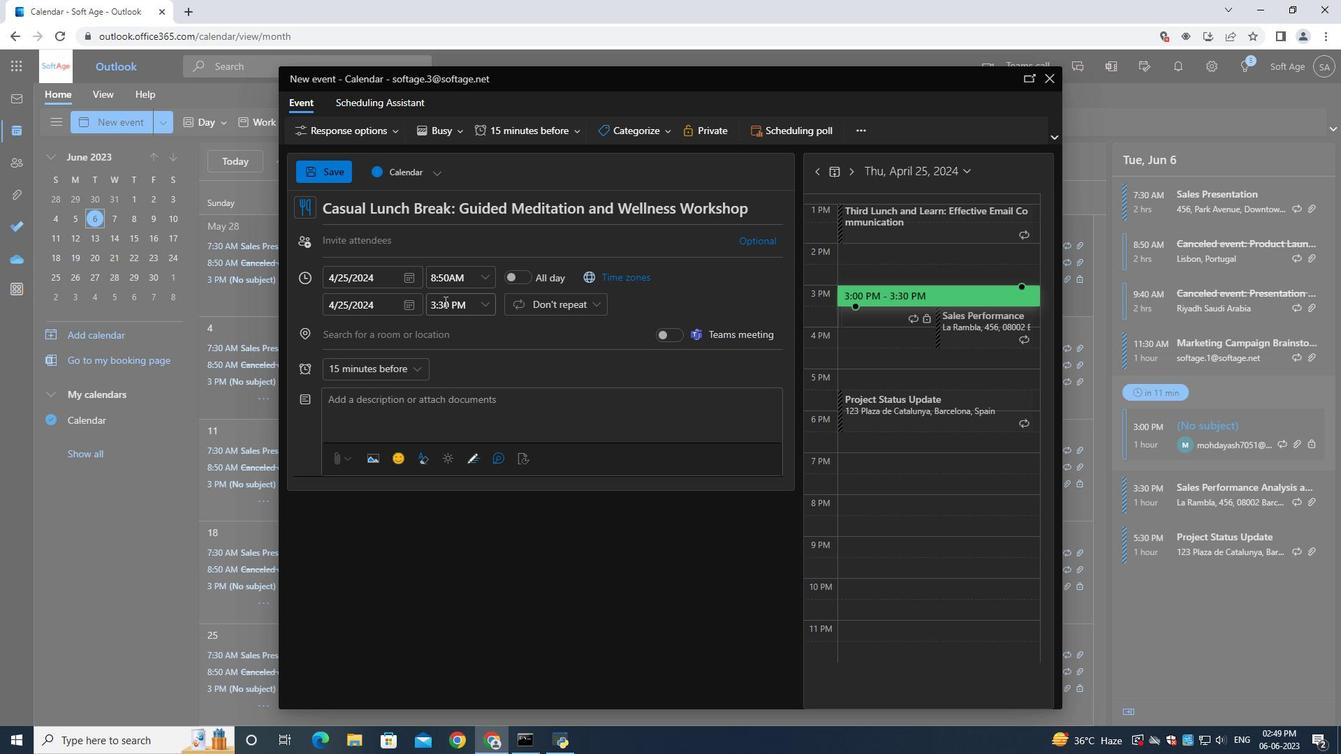 
Action: Mouse moved to (446, 303)
Screenshot: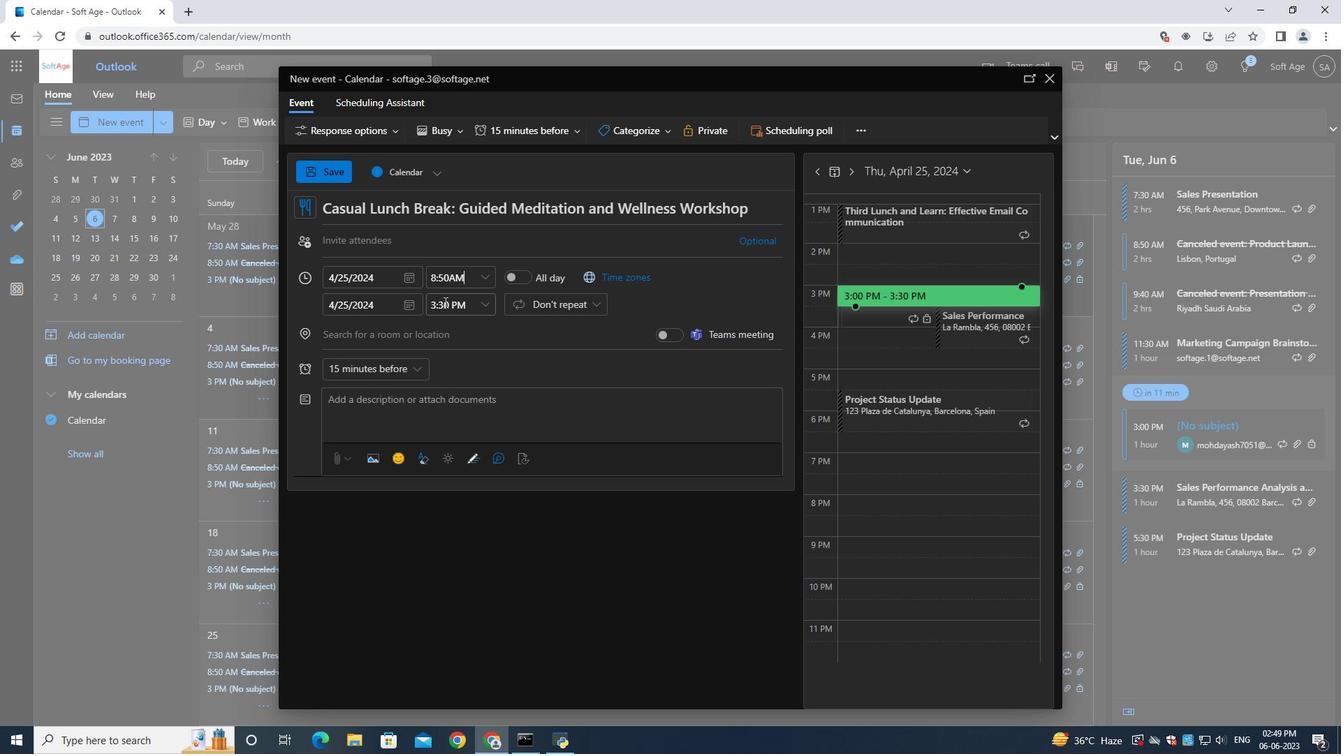 
Action: Key pressed 10<Key.shift_r>:50<Key.shift><Key.shift>AM
Screenshot: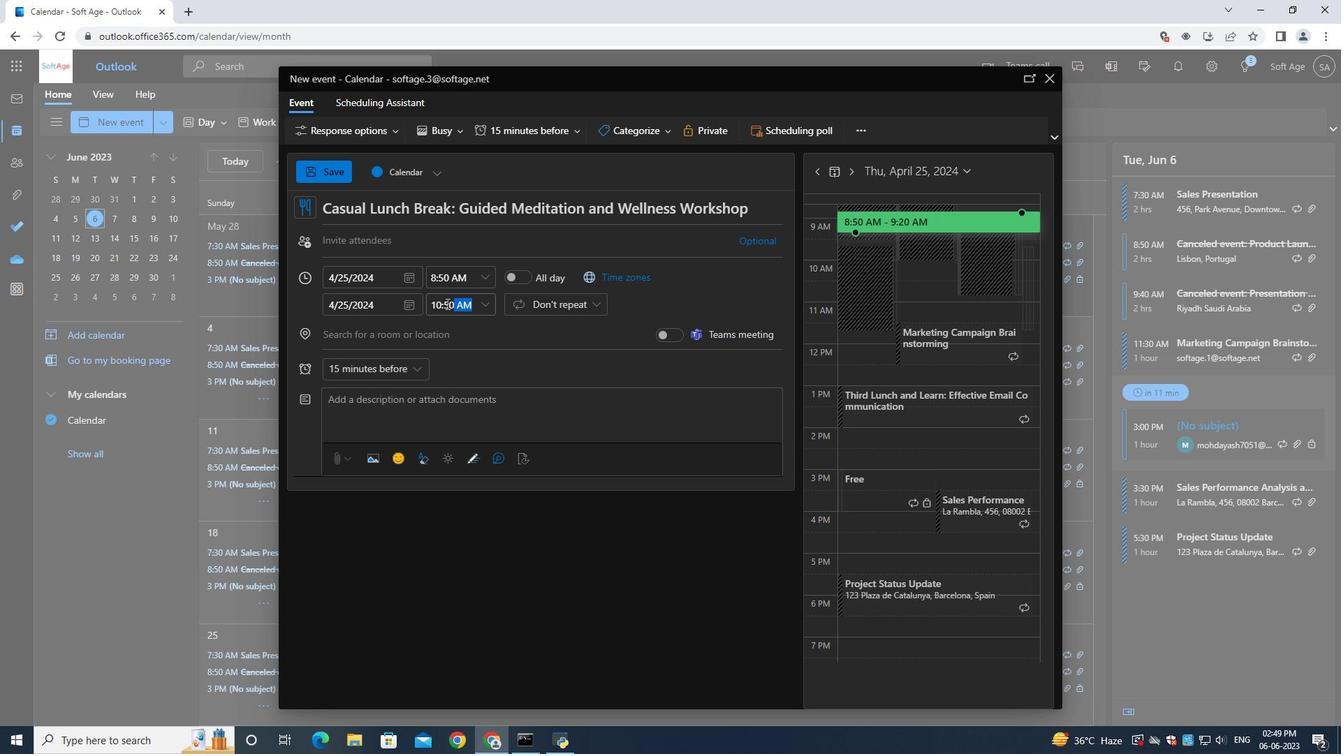 
Action: Mouse moved to (384, 241)
Screenshot: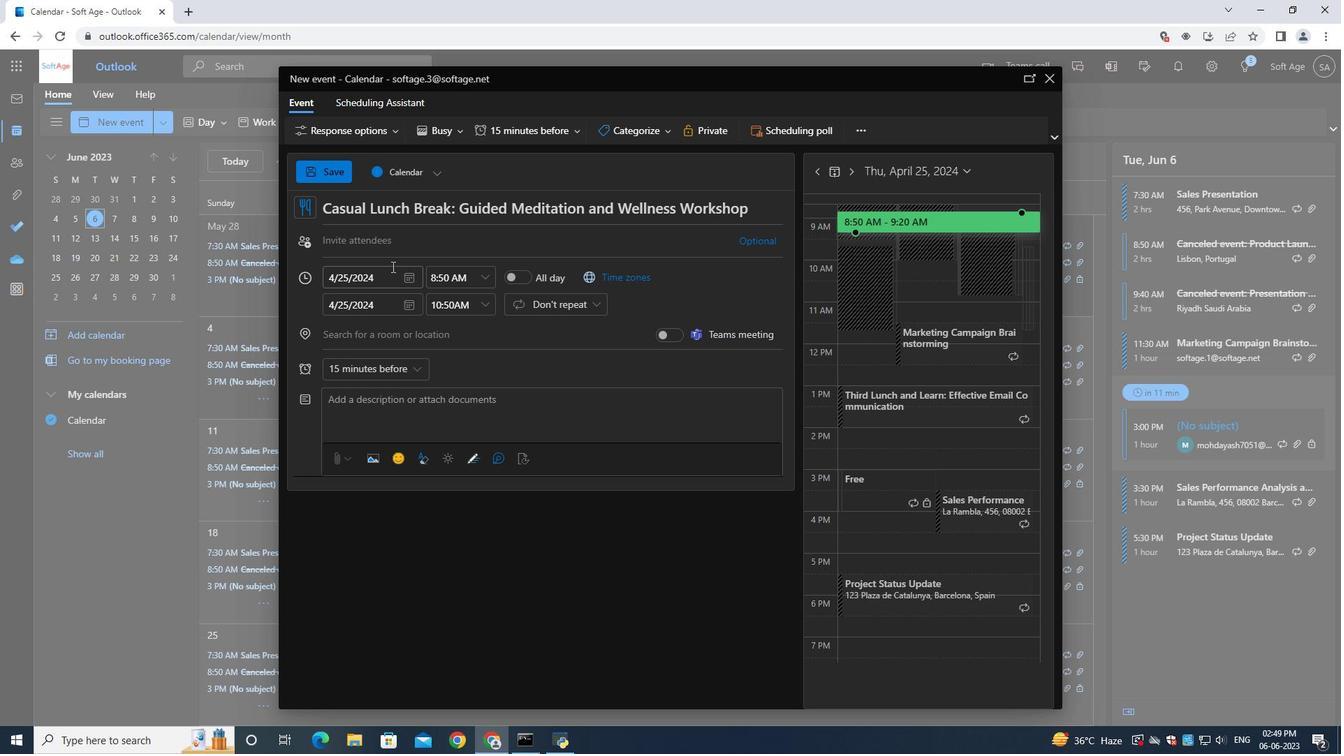 
Action: Mouse pressed left at (384, 241)
Screenshot: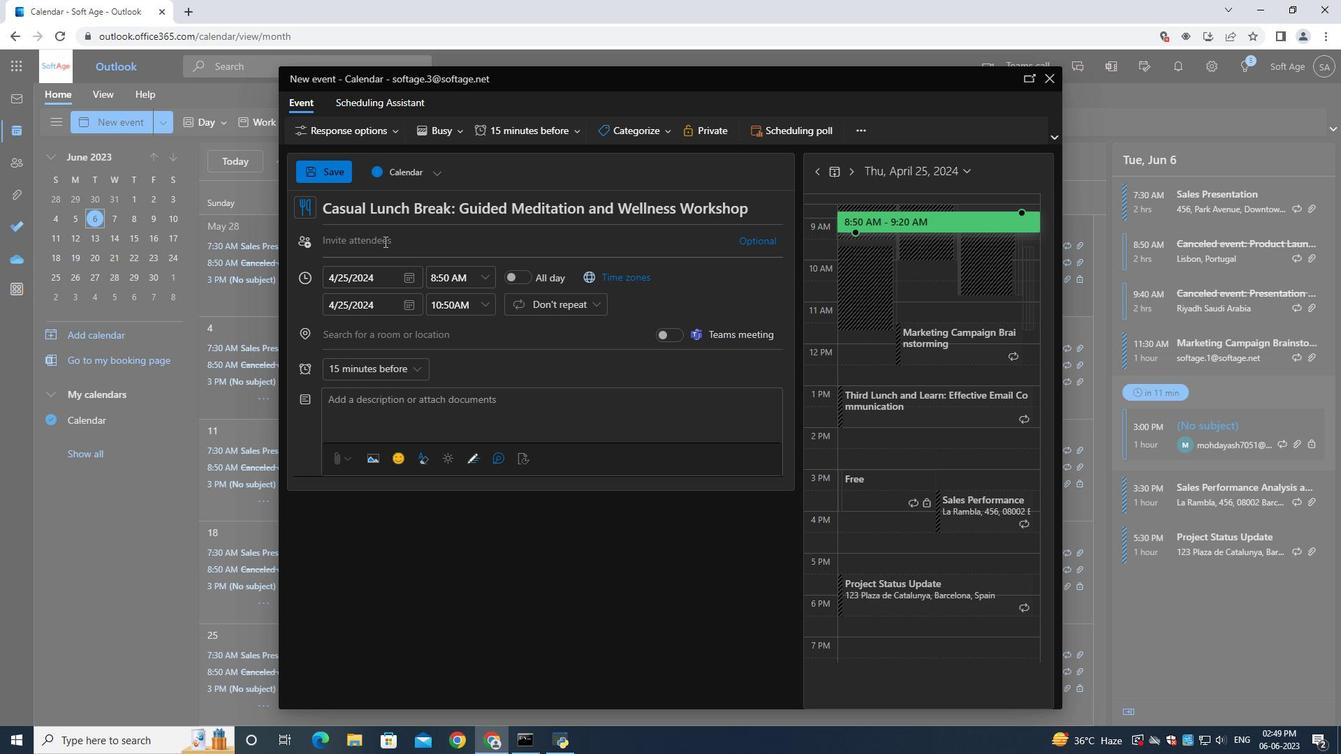 
Action: Mouse moved to (384, 241)
Screenshot: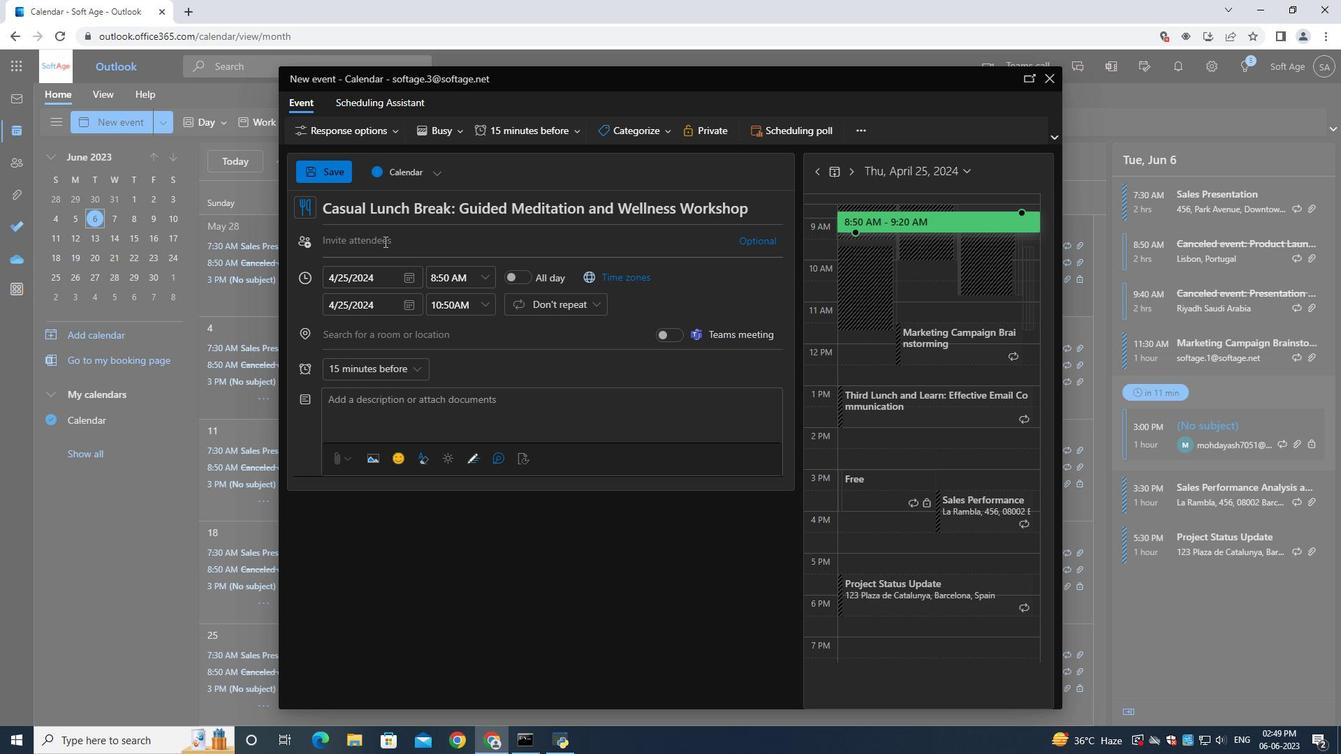 
Action: Key pressed softage.2<Key.shift>@softage.net
Screenshot: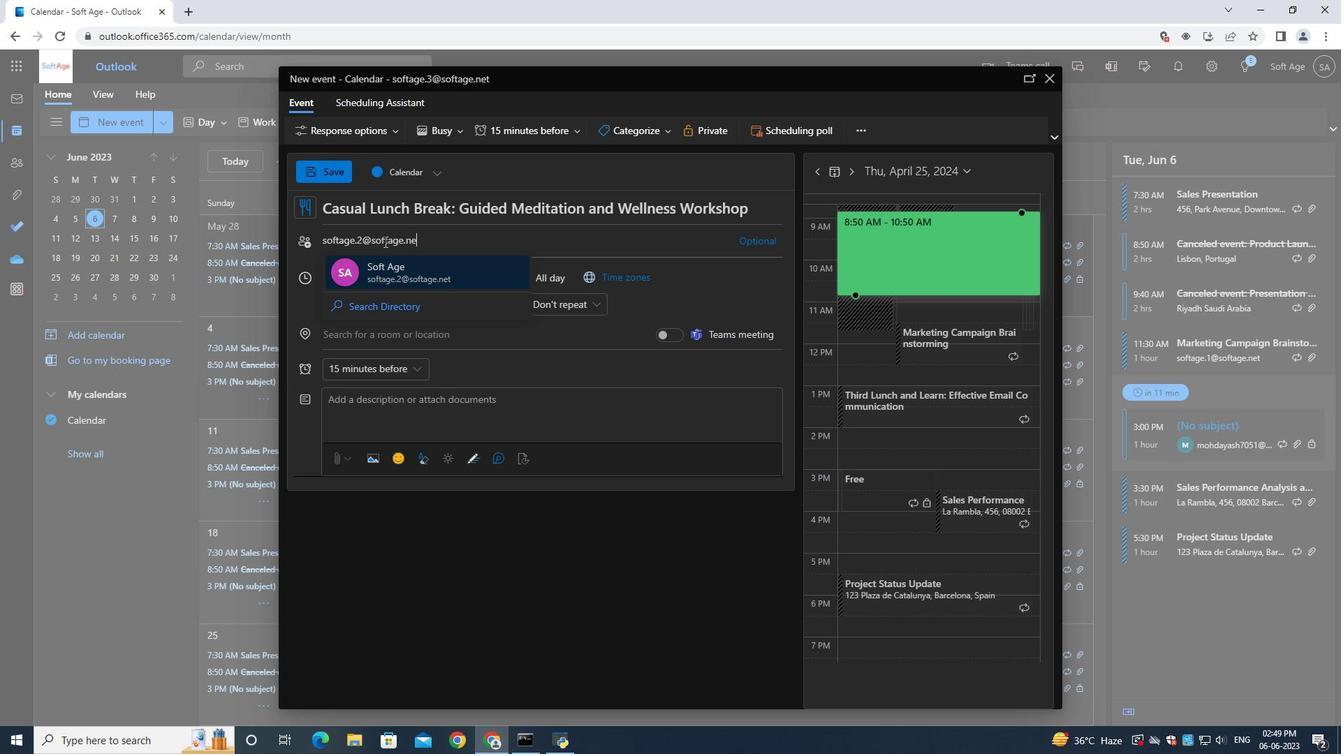 
Action: Mouse moved to (399, 278)
Screenshot: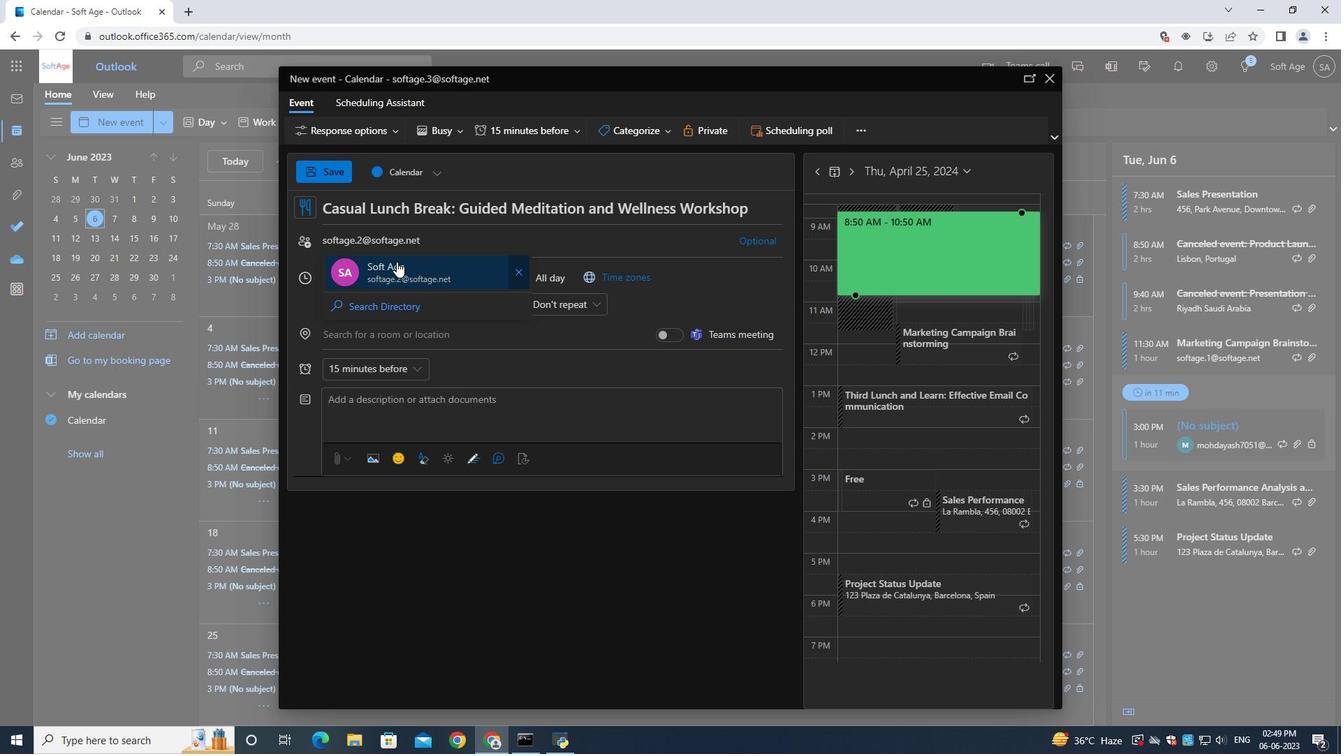 
Action: Mouse pressed left at (399, 278)
Screenshot: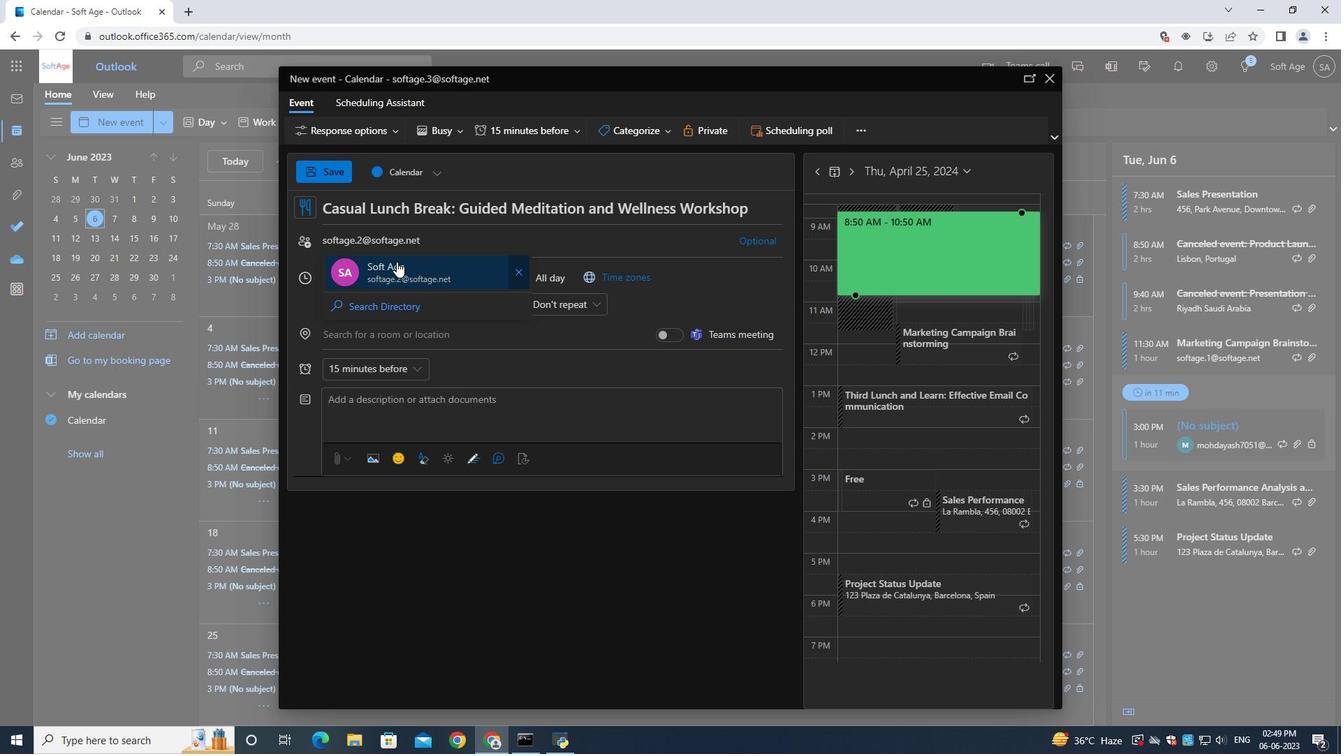 
Action: Mouse moved to (428, 254)
Screenshot: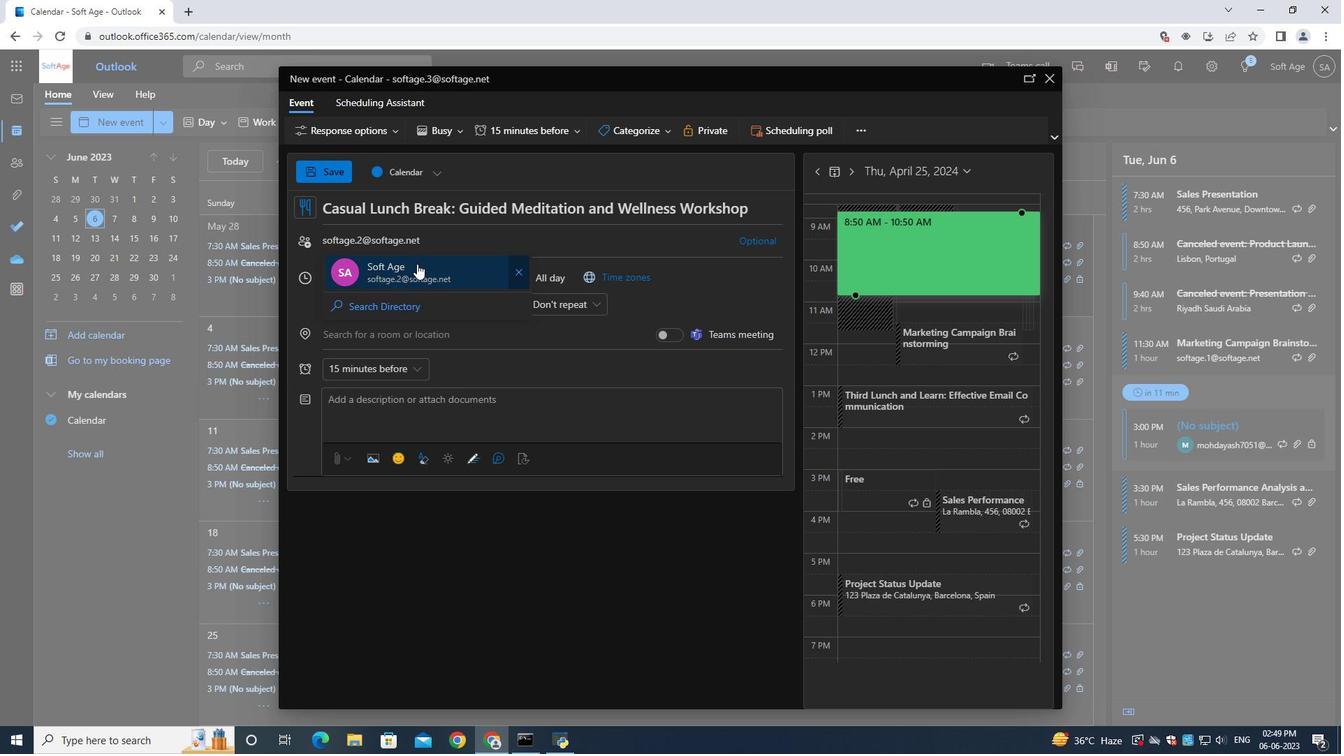 
Action: Key pressed softage.4<Key.shift>@softage.net
Screenshot: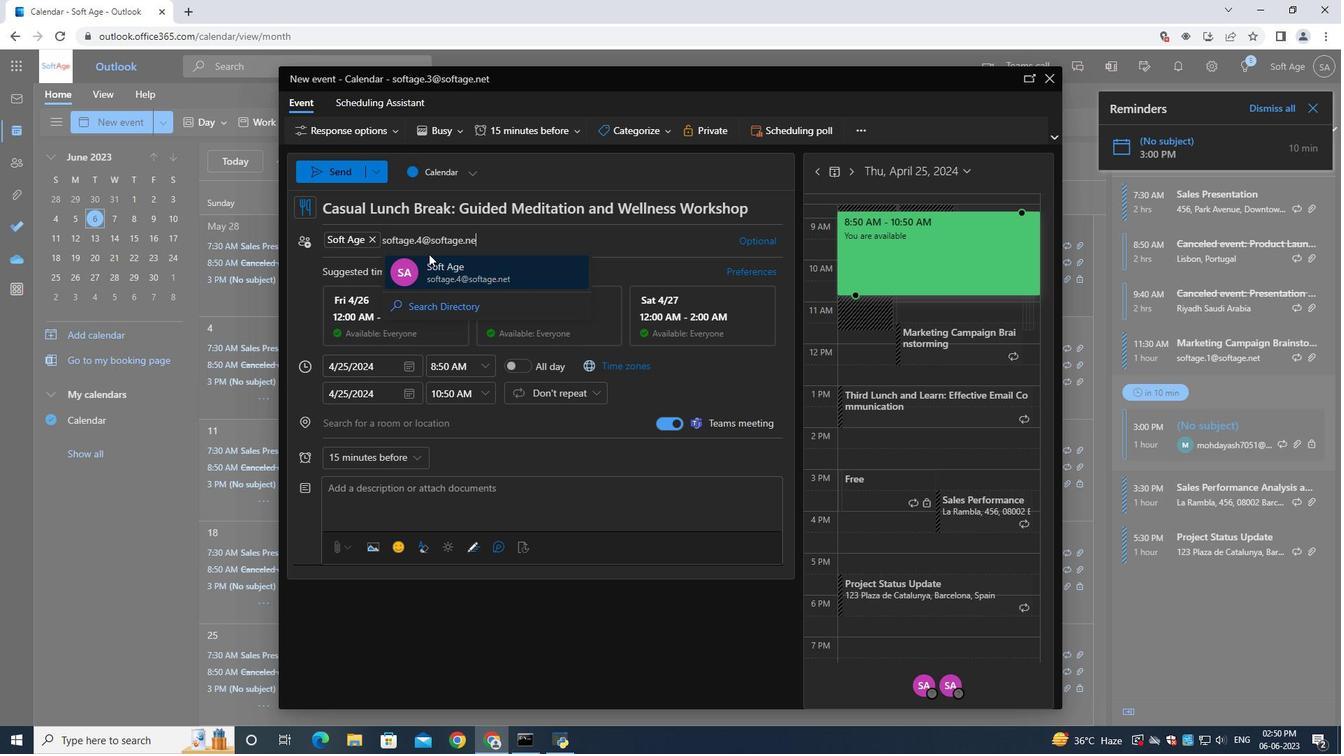 
Action: Mouse moved to (438, 267)
Screenshot: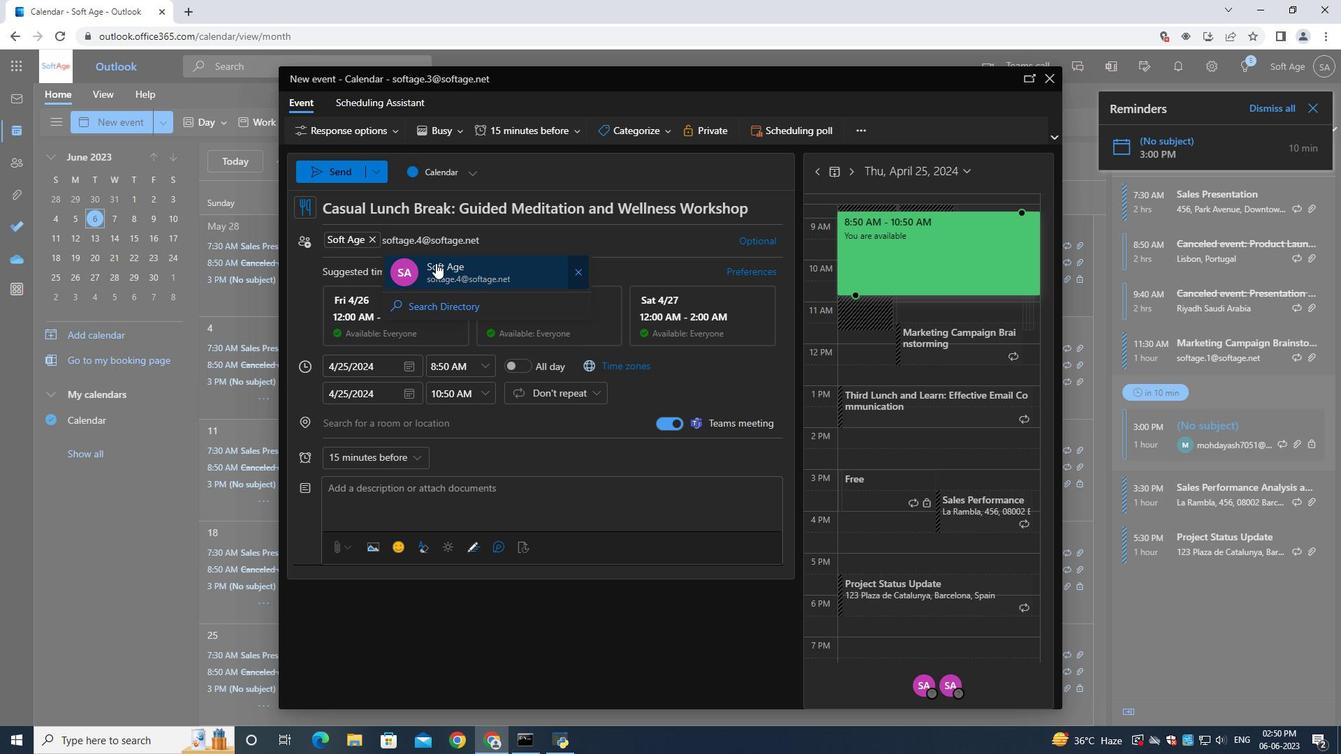 
Action: Mouse pressed left at (438, 267)
Screenshot: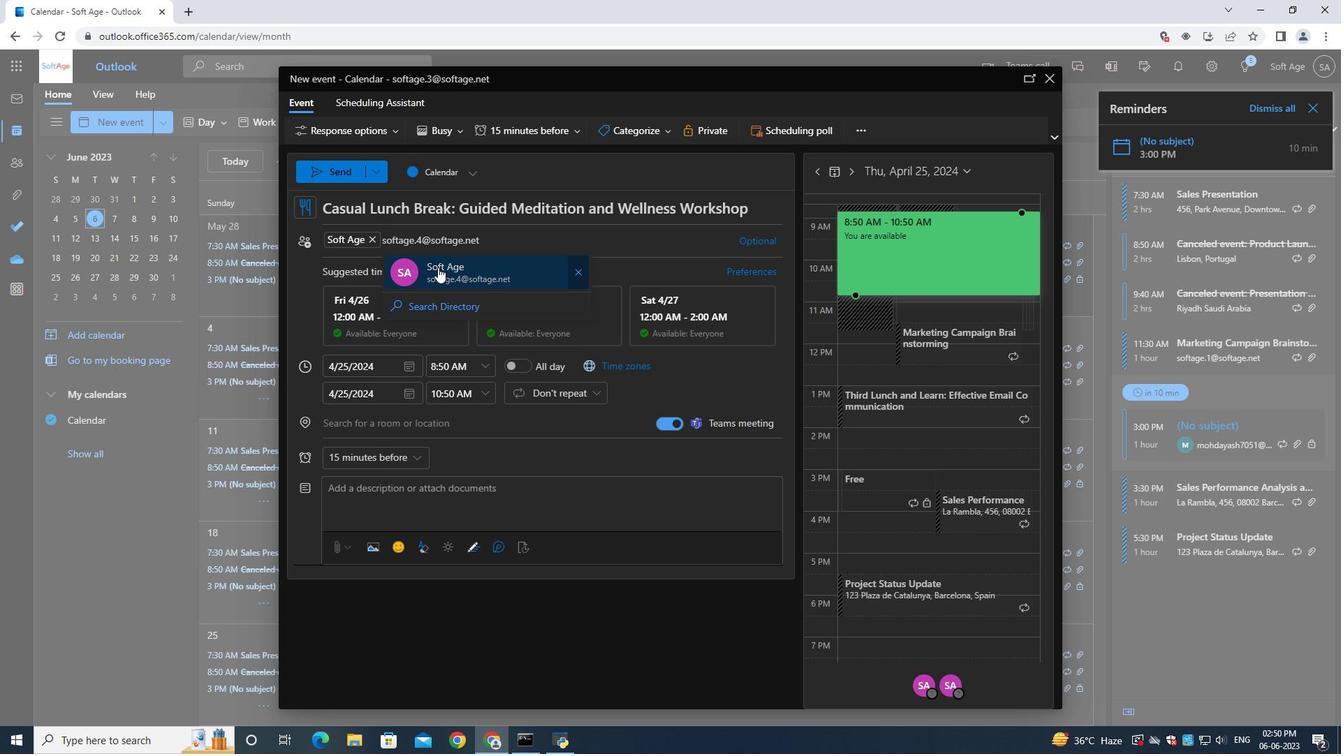 
Action: Mouse moved to (357, 449)
Screenshot: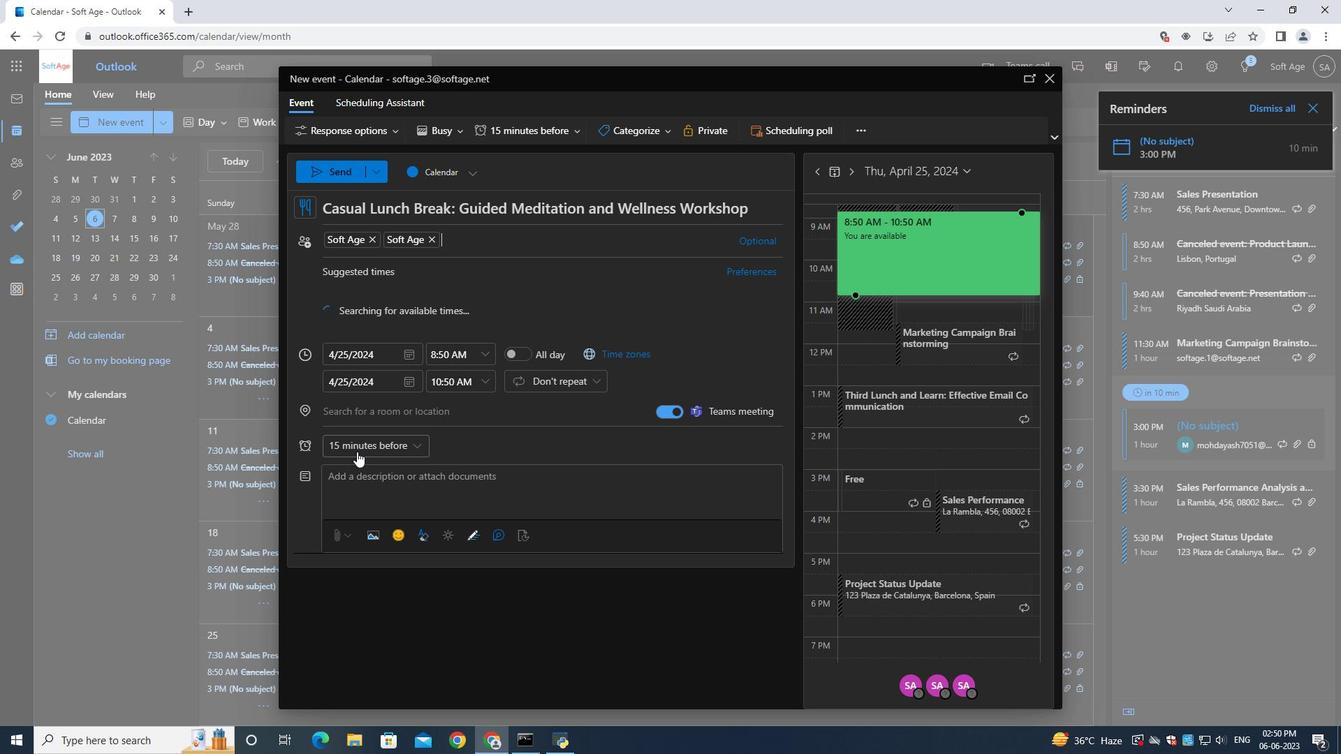
Action: Mouse pressed left at (357, 449)
Screenshot: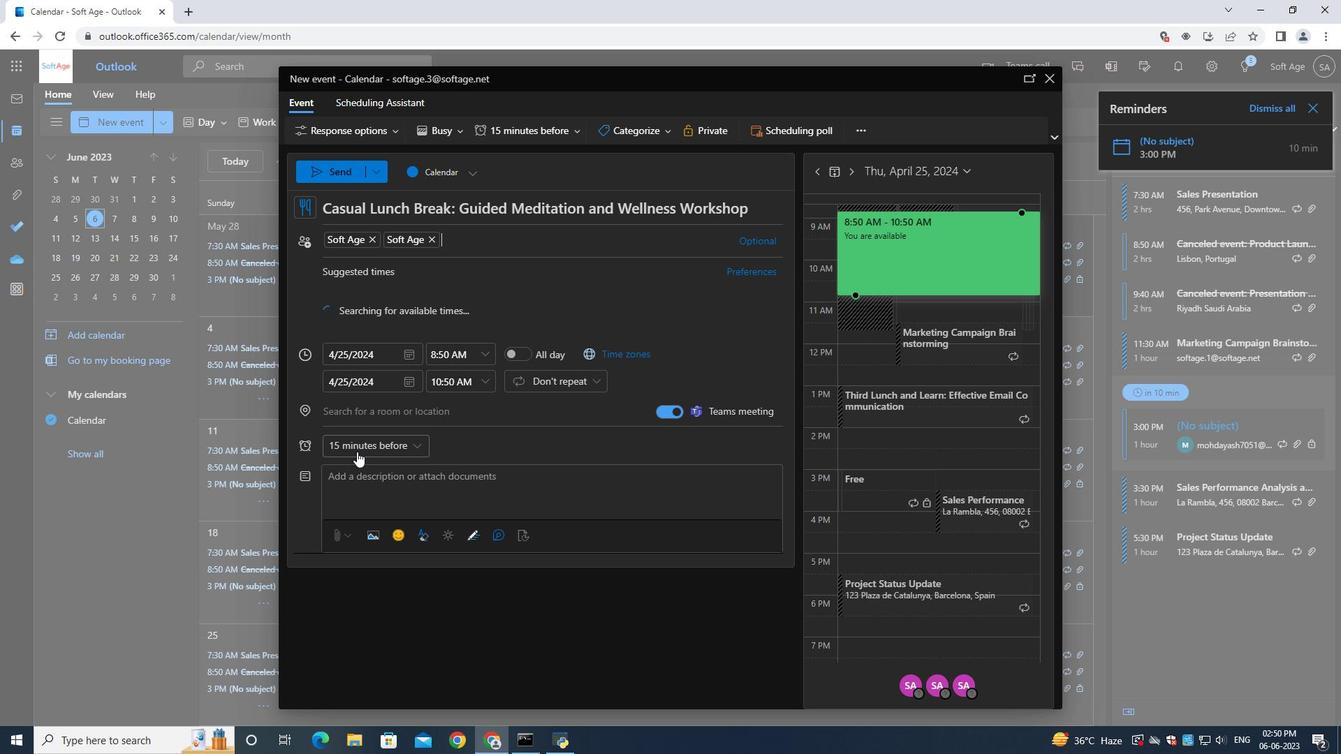 
Action: Mouse moved to (358, 454)
Screenshot: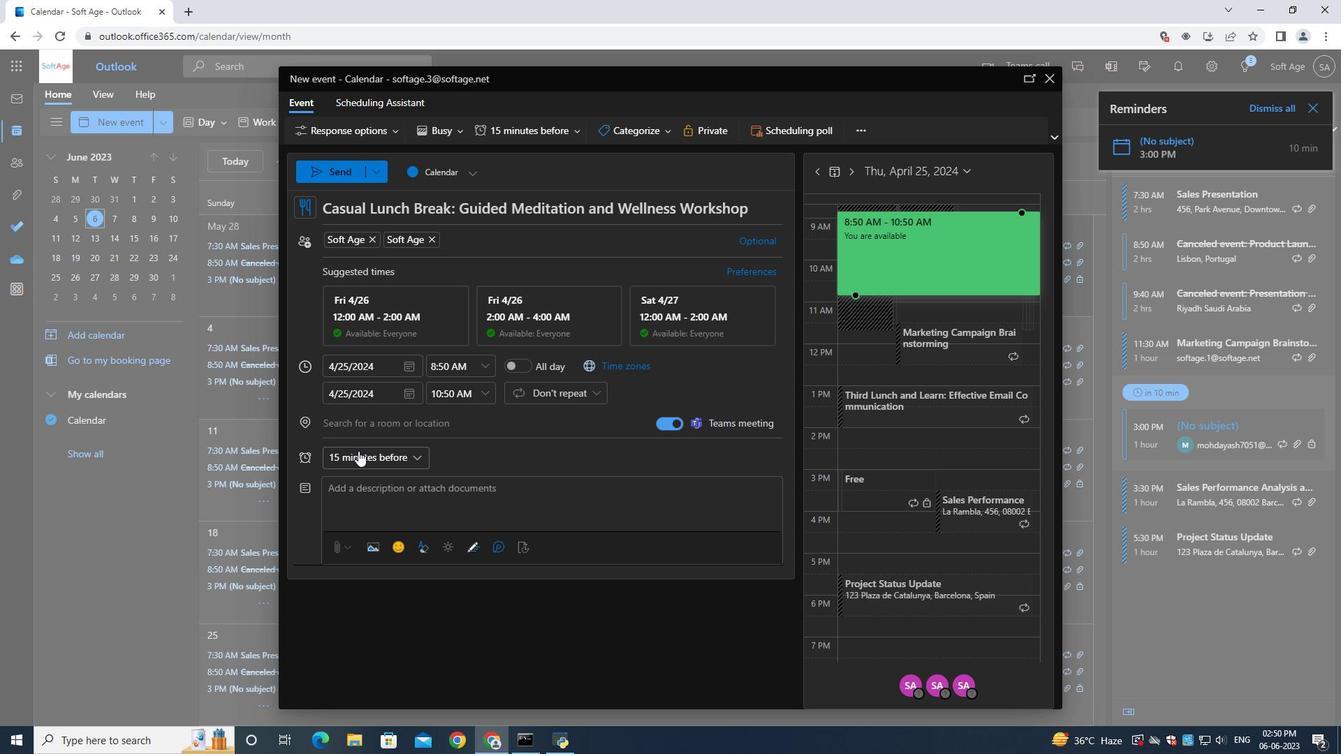 
Action: Mouse pressed left at (358, 454)
Screenshot: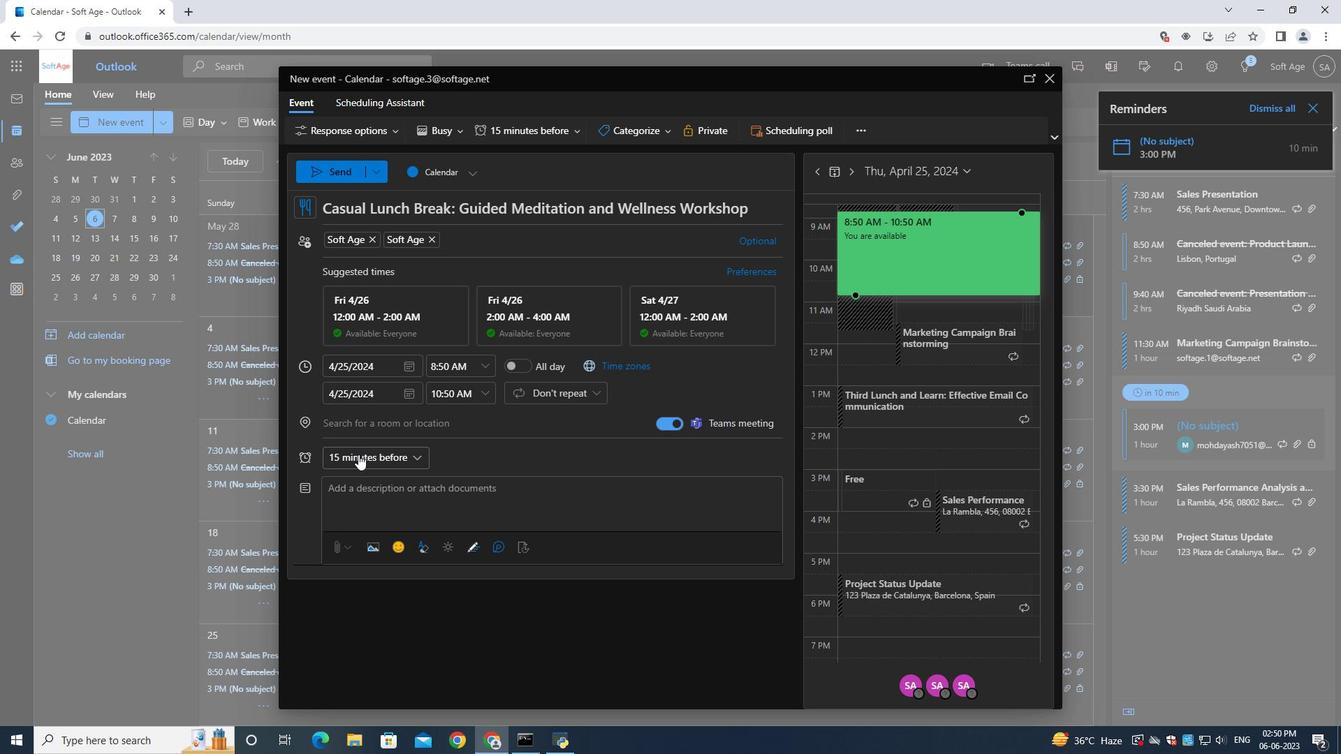 
Action: Mouse moved to (380, 283)
Screenshot: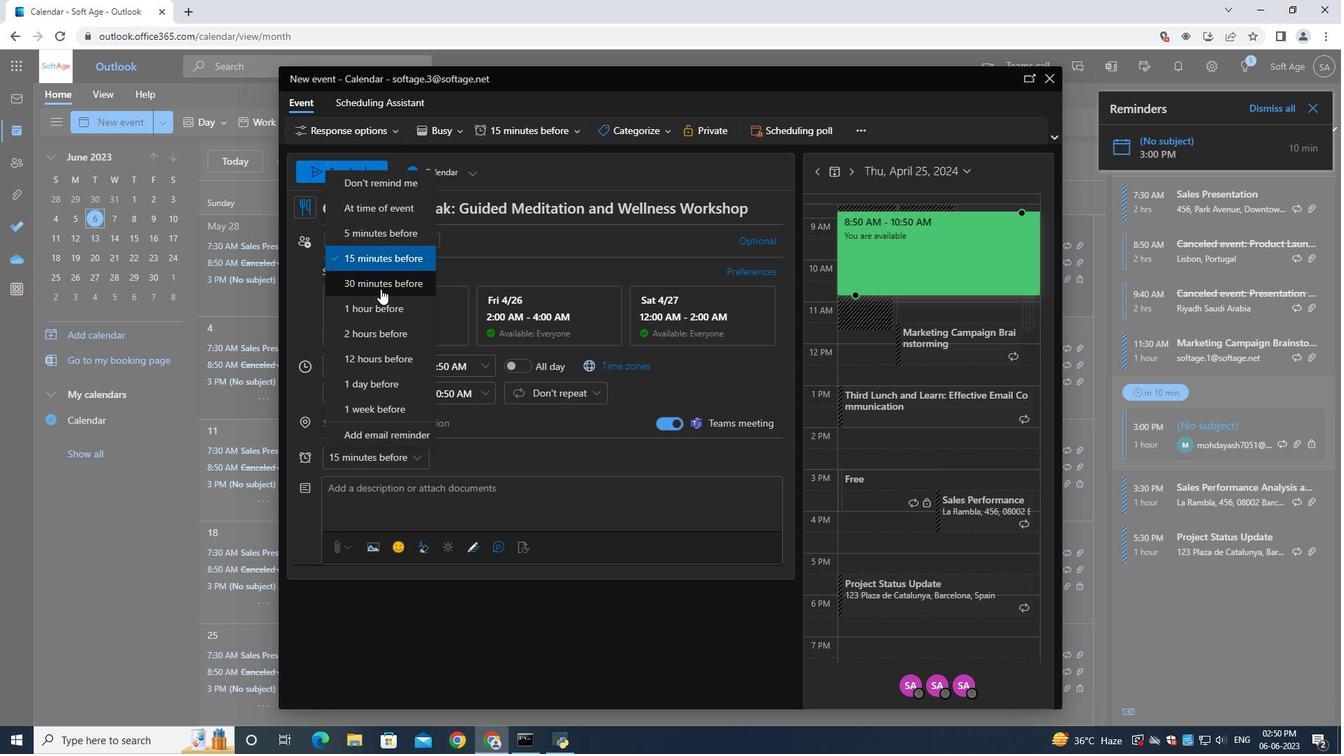 
Action: Mouse pressed left at (380, 283)
Screenshot: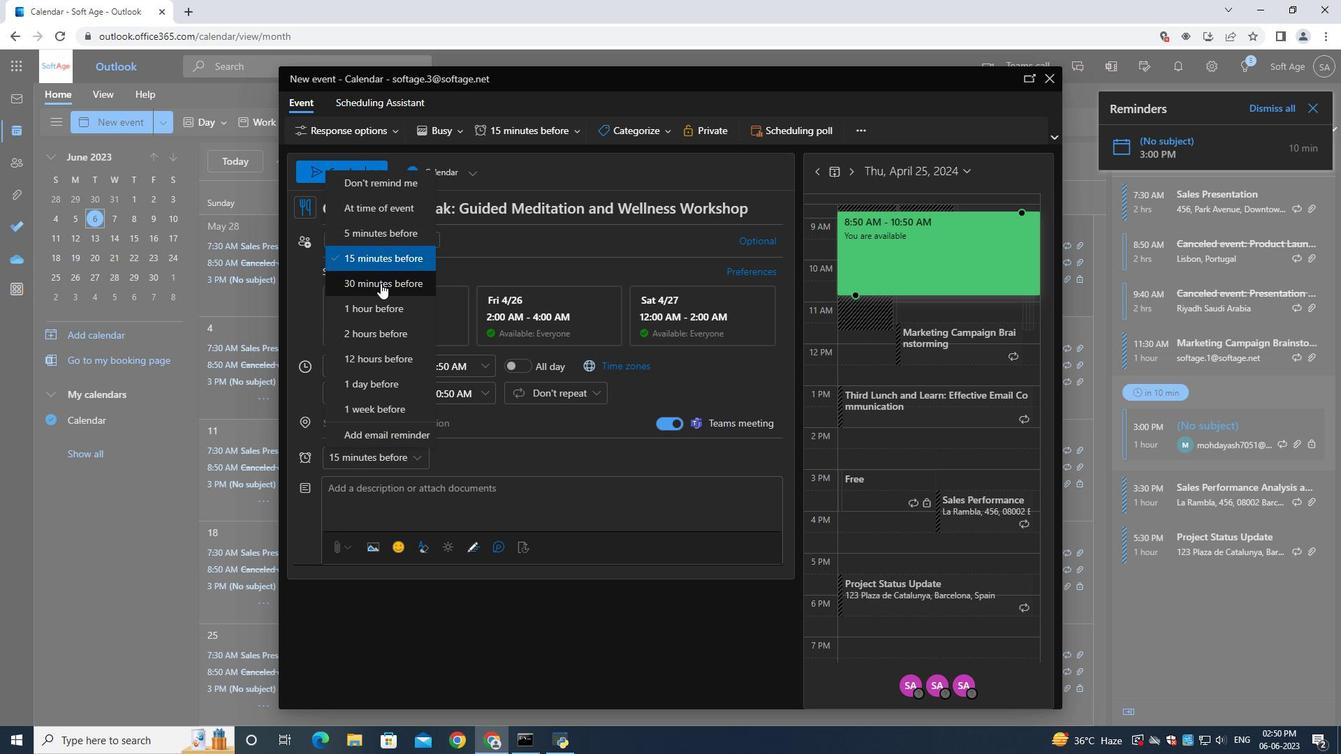 
Action: Mouse moved to (332, 174)
Screenshot: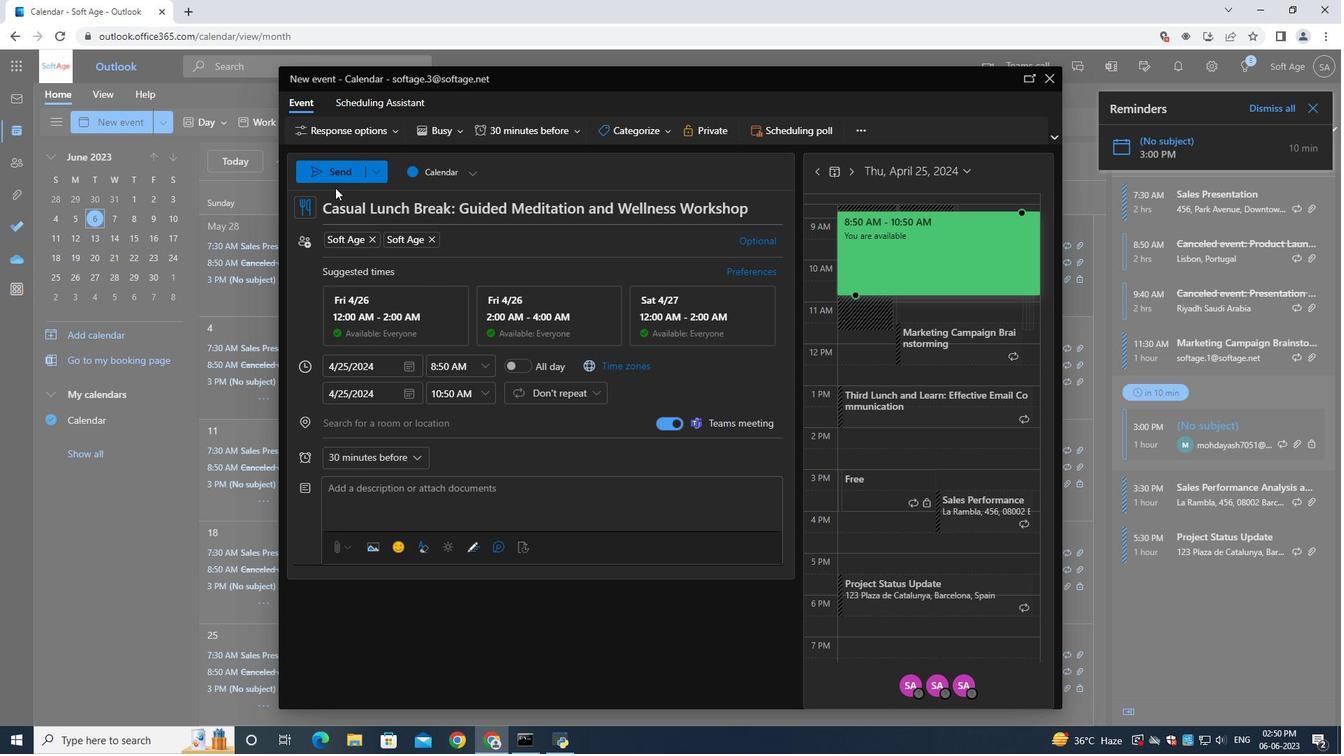 
Action: Mouse pressed left at (332, 174)
Screenshot: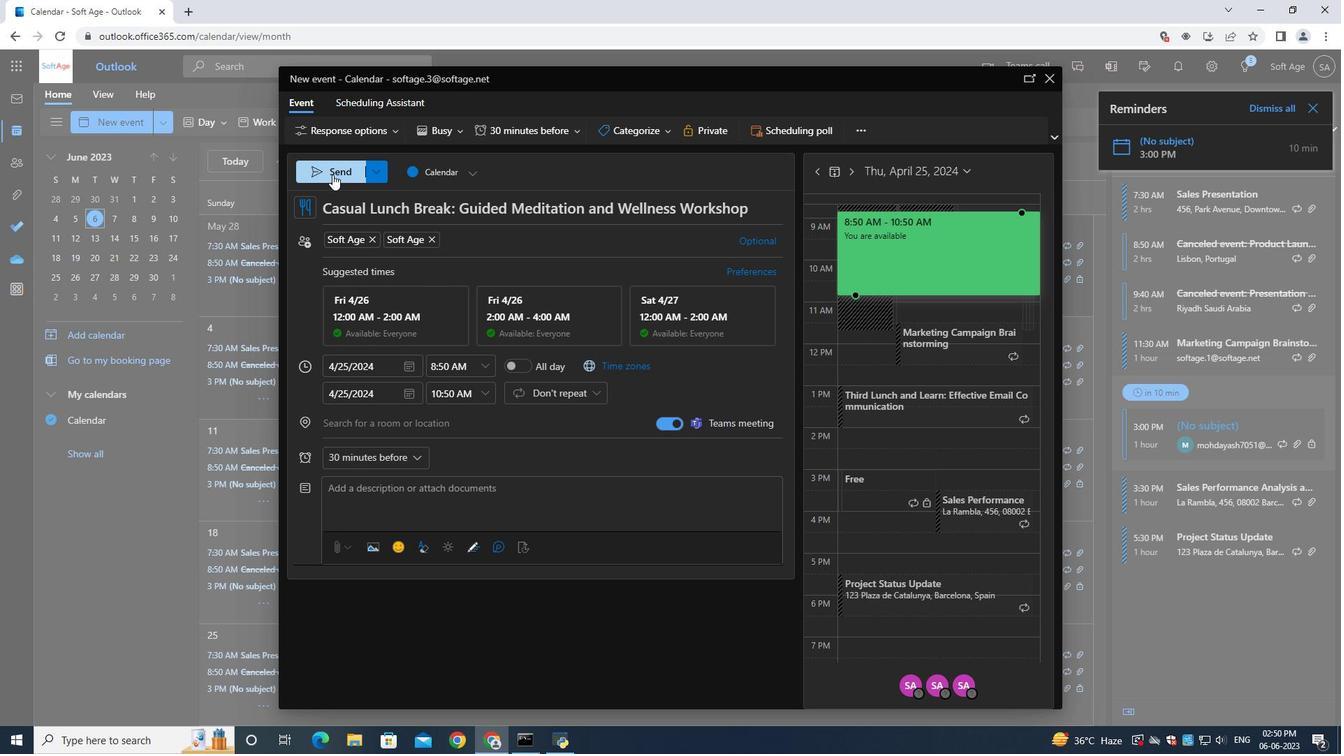 
Action: Mouse moved to (332, 172)
Screenshot: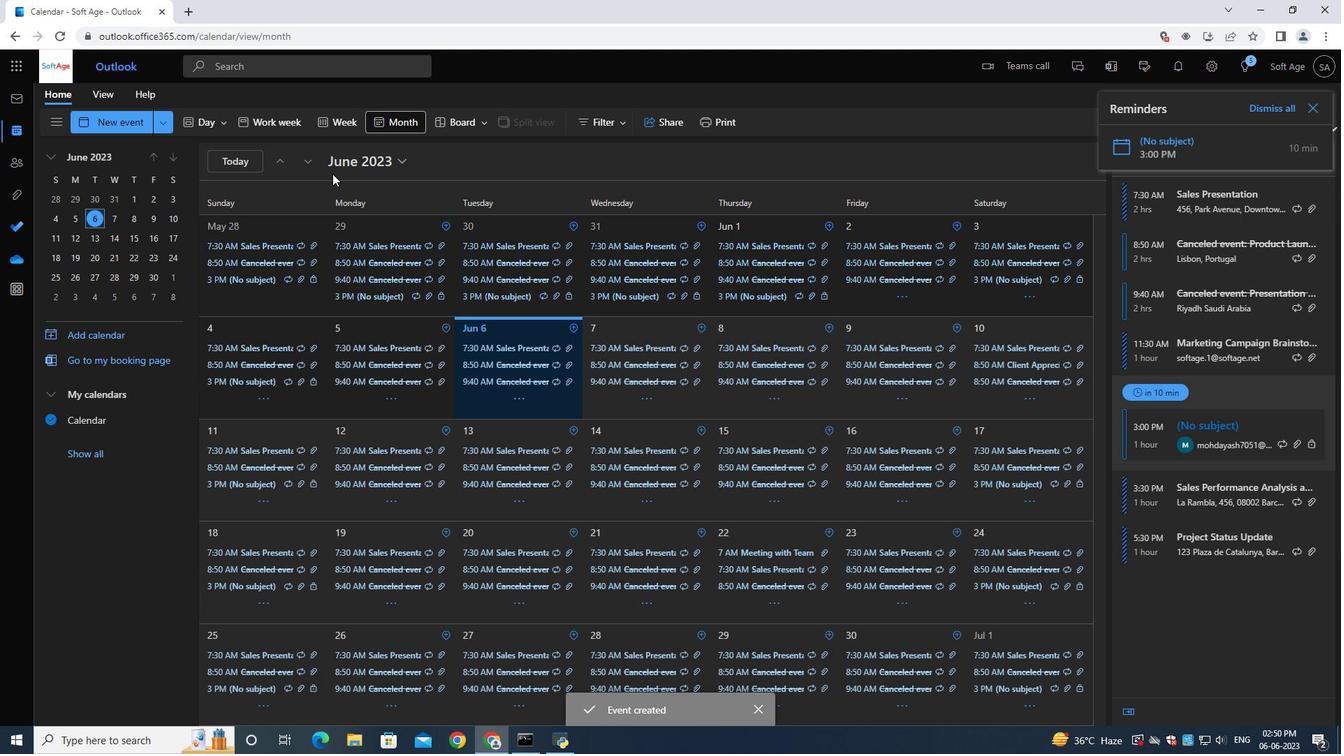 
